 Task: Look for space in Manihāri, India from 11th June, 2023 to 17th June, 2023 for 1 adult in price range Rs.5000 to Rs.12000. Place can be private room with 1  bedroom having 1 bed and 1 bathroom. Property type can be house, flat, guest house, hotel. Booking option can be shelf check-in. Required host language is English.
Action: Mouse moved to (445, 72)
Screenshot: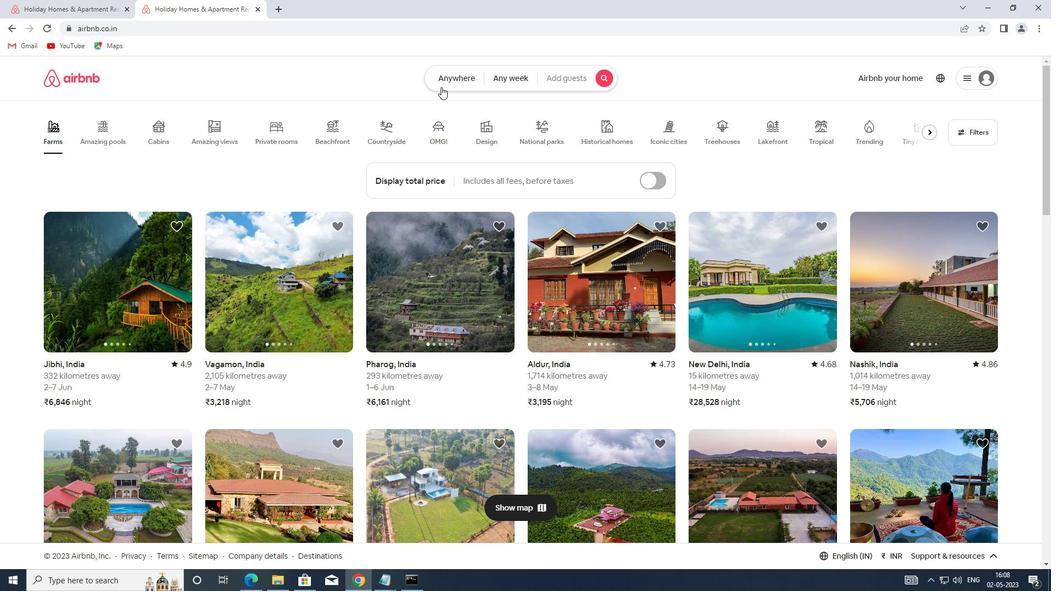 
Action: Mouse pressed left at (445, 72)
Screenshot: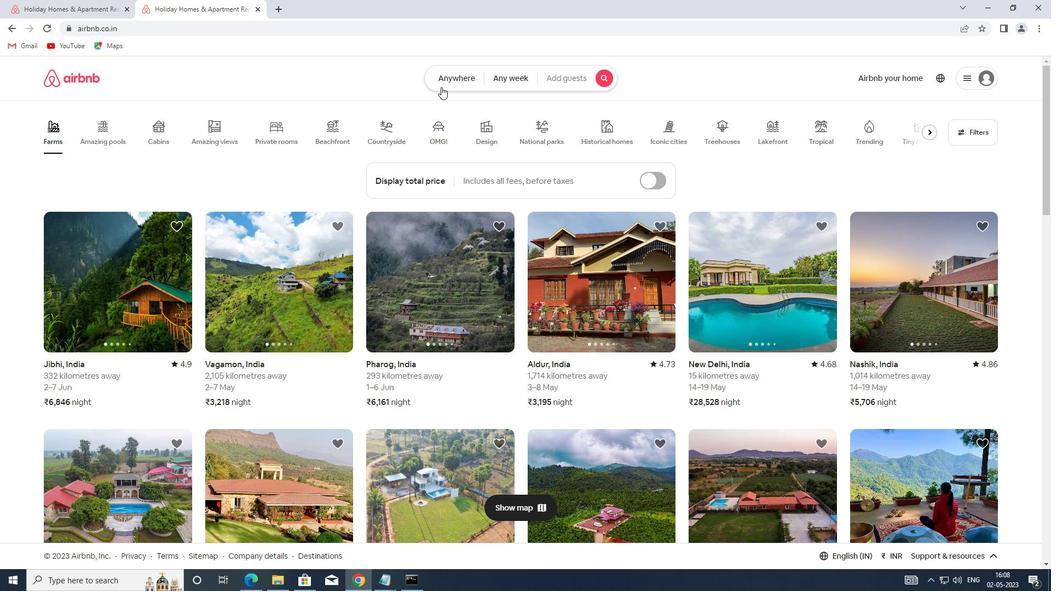 
Action: Mouse moved to (370, 118)
Screenshot: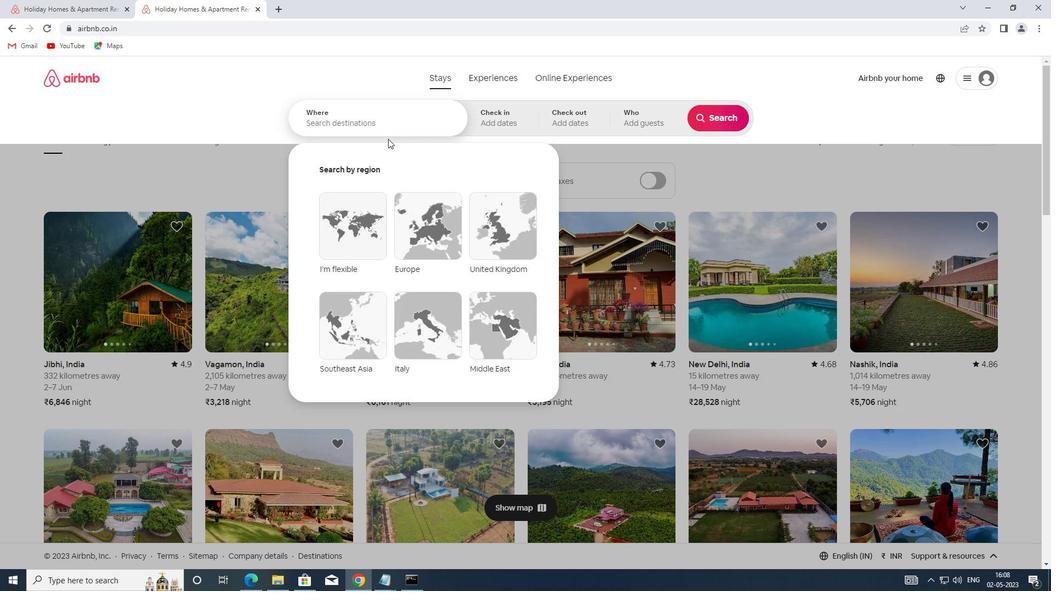 
Action: Mouse pressed left at (370, 118)
Screenshot: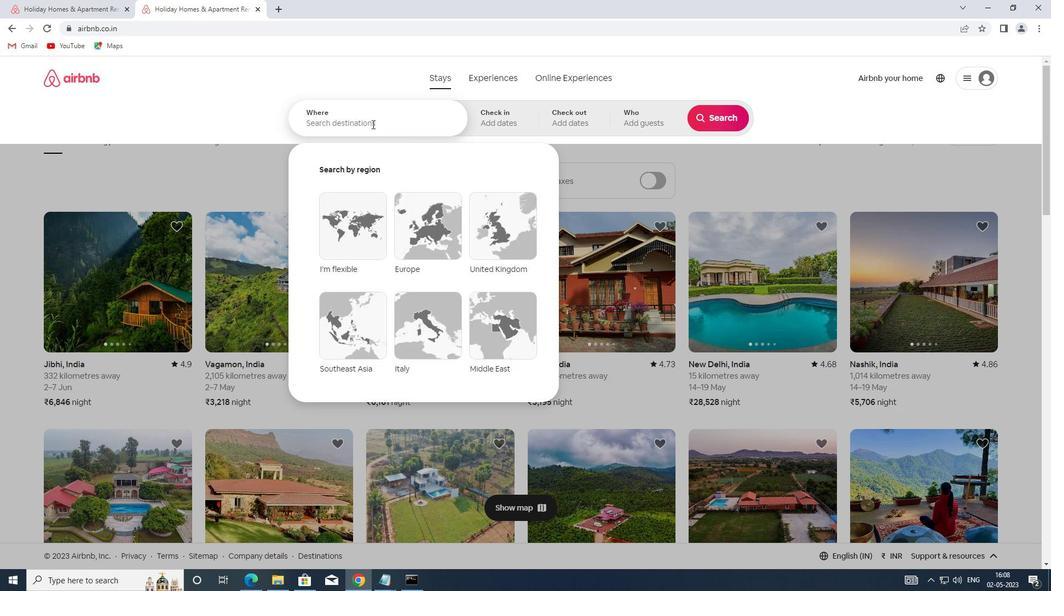 
Action: Key pressed <Key.shift>MANI
Screenshot: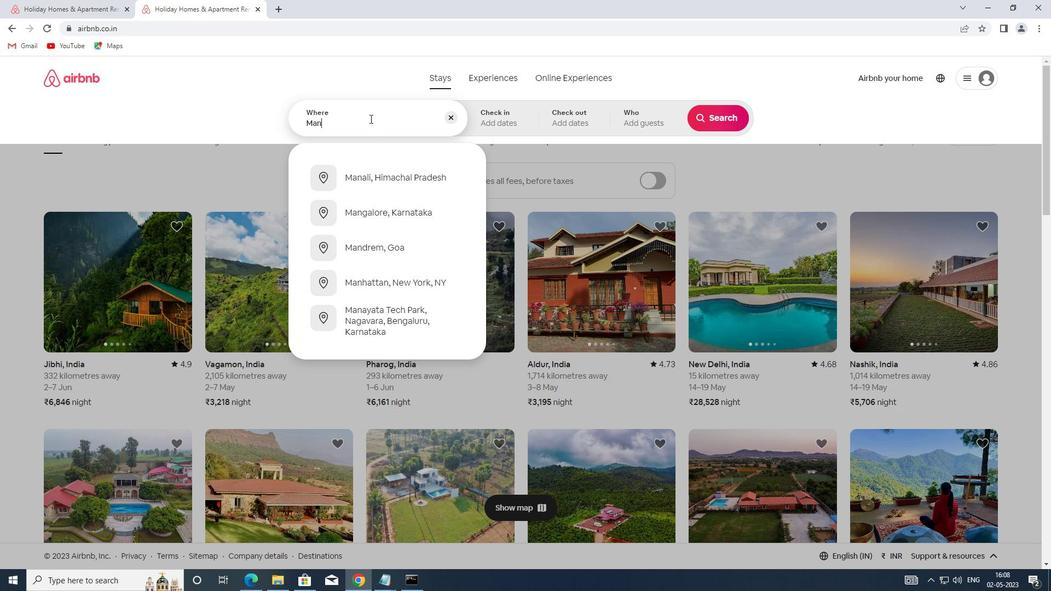 
Action: Mouse moved to (370, 118)
Screenshot: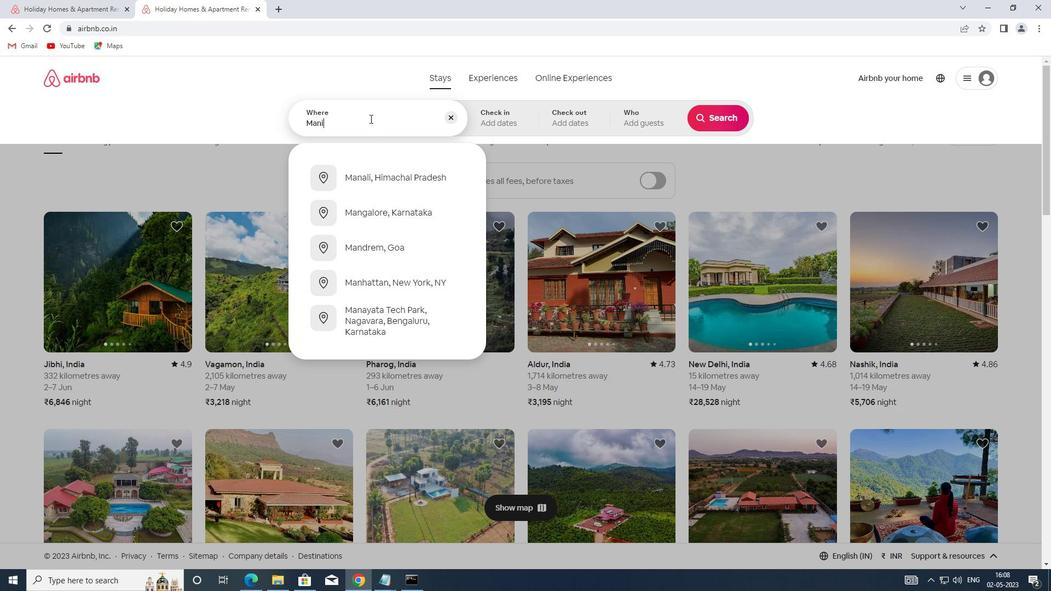 
Action: Key pressed HARI,<Key.shift>INDIA
Screenshot: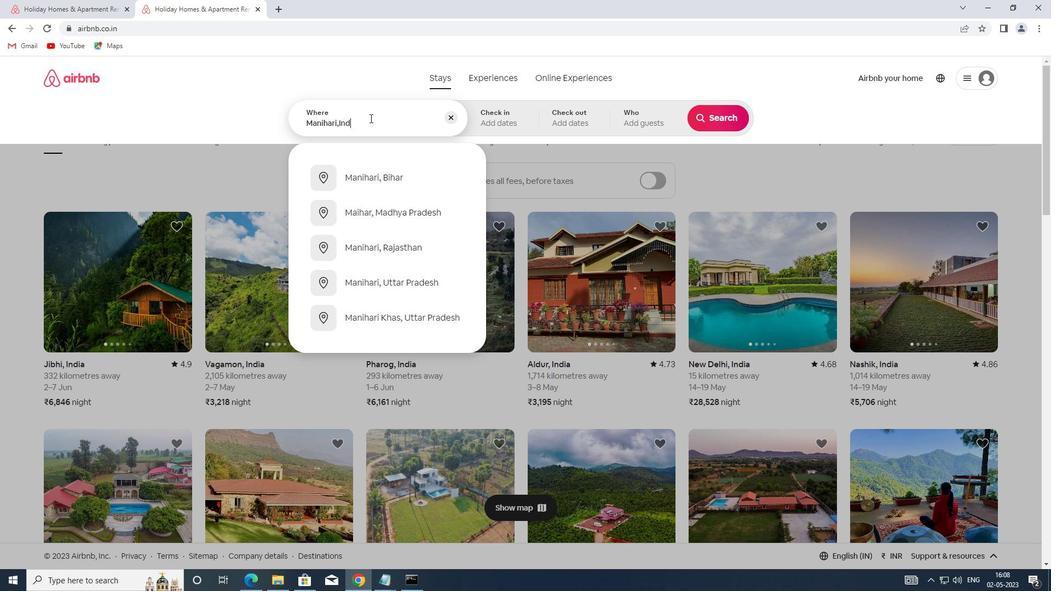 
Action: Mouse moved to (483, 119)
Screenshot: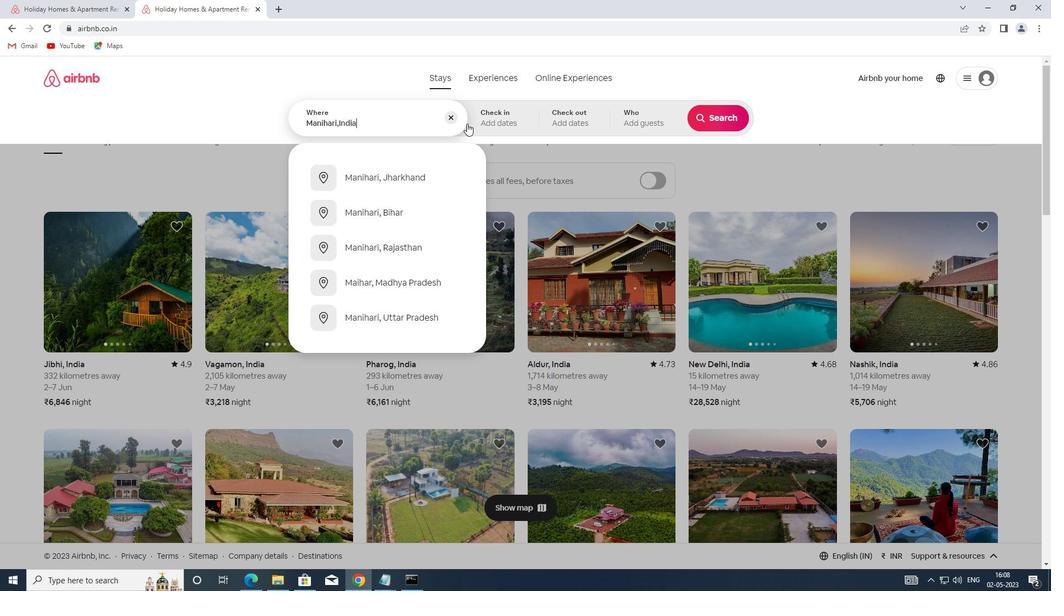 
Action: Mouse pressed left at (483, 119)
Screenshot: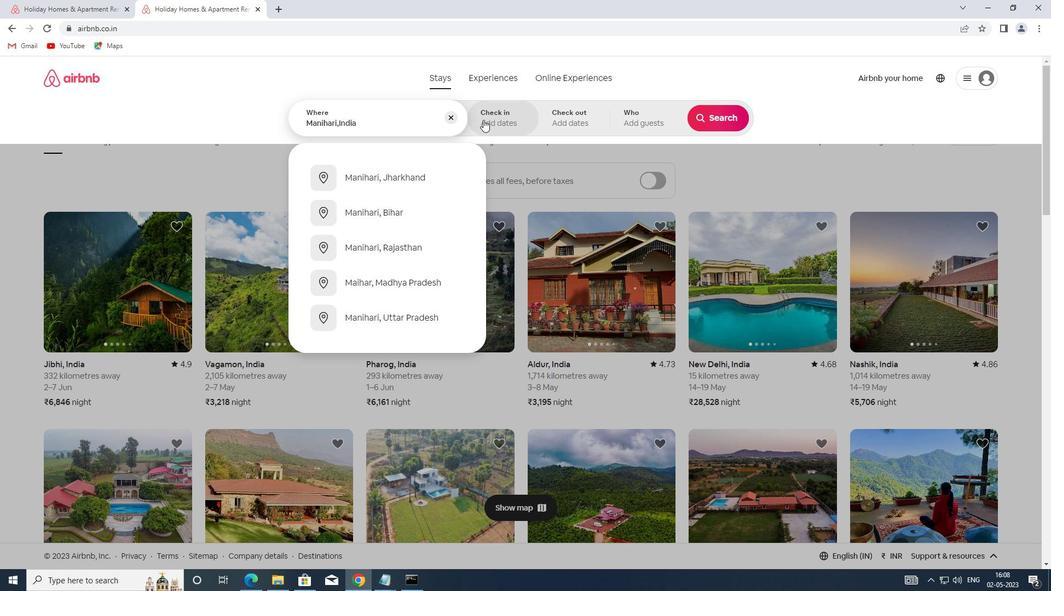 
Action: Mouse moved to (546, 304)
Screenshot: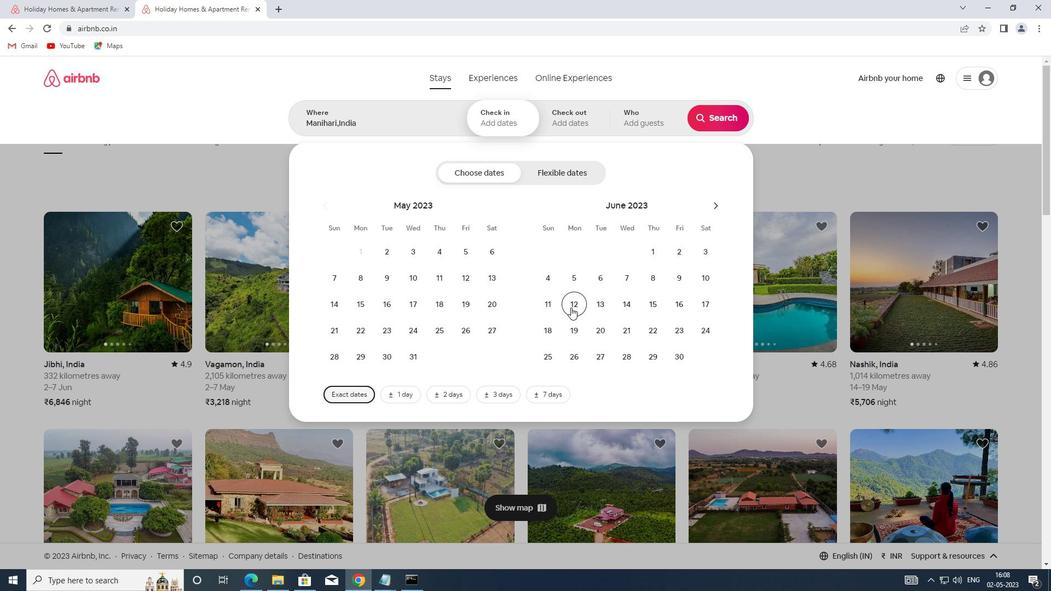 
Action: Mouse pressed left at (546, 304)
Screenshot: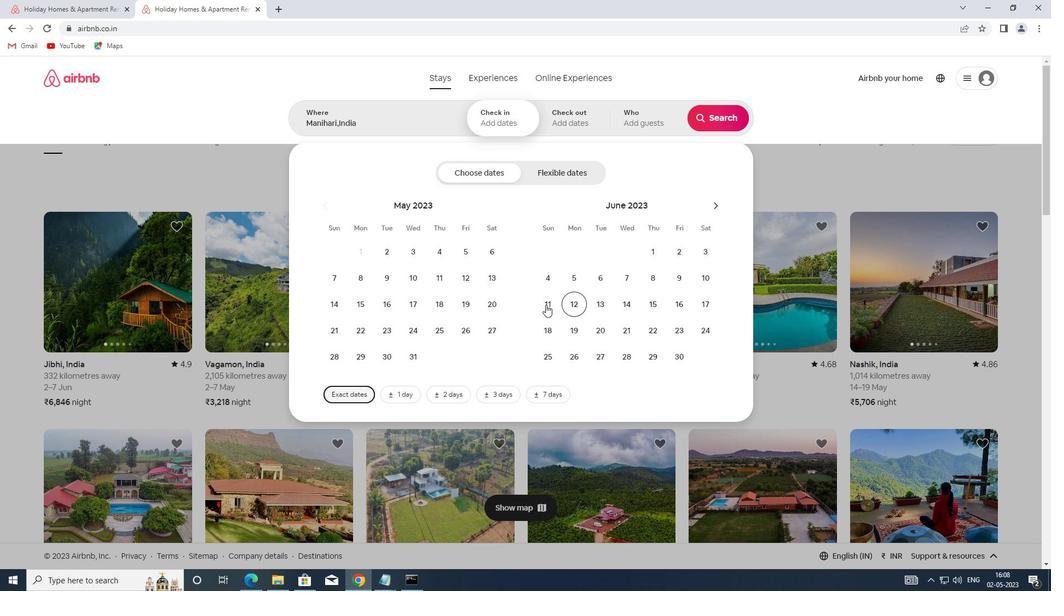 
Action: Mouse moved to (700, 304)
Screenshot: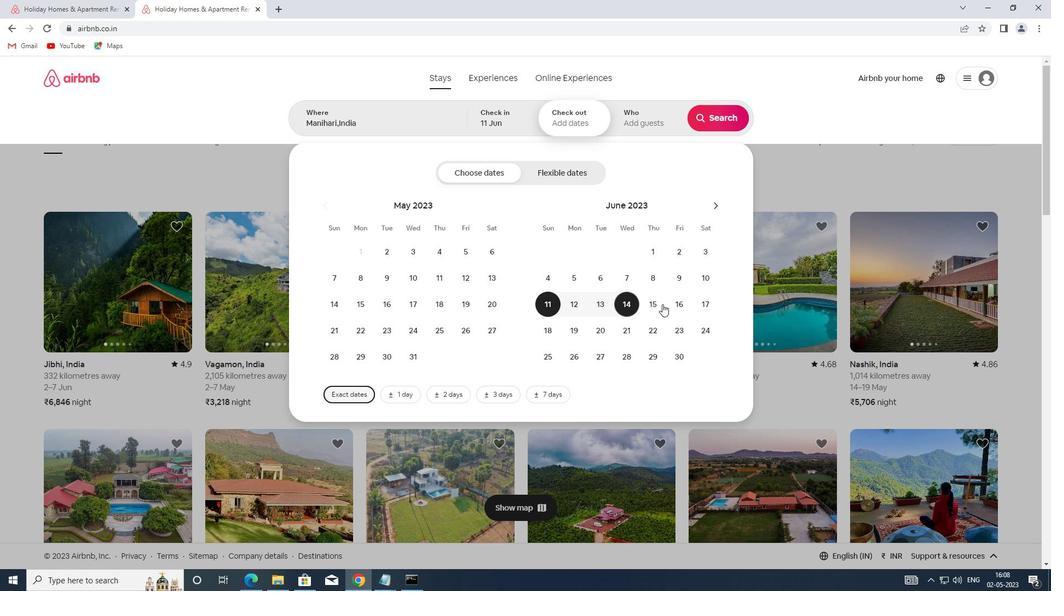 
Action: Mouse pressed left at (700, 304)
Screenshot: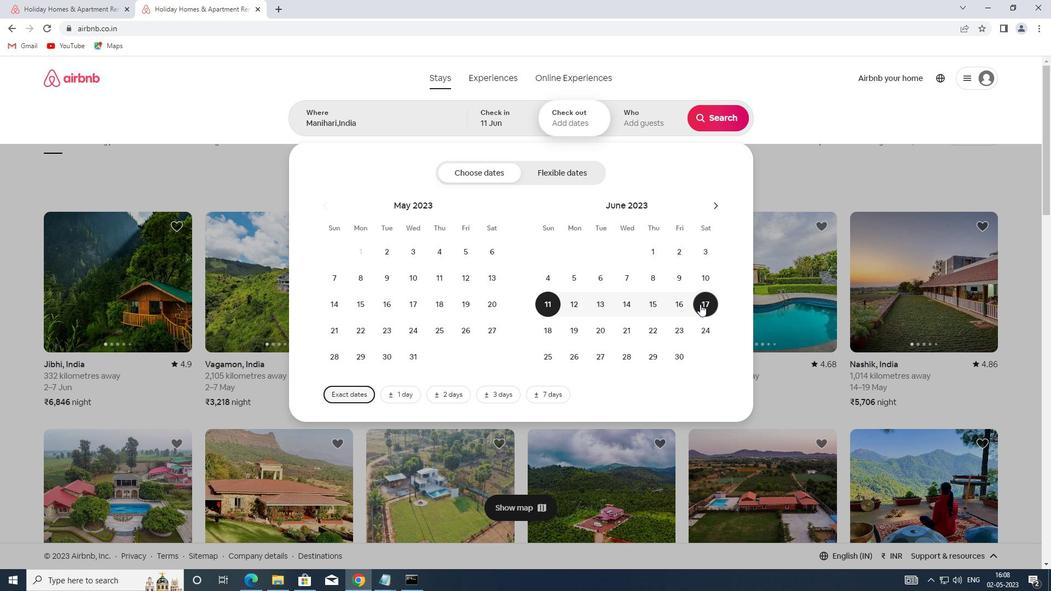 
Action: Mouse moved to (647, 118)
Screenshot: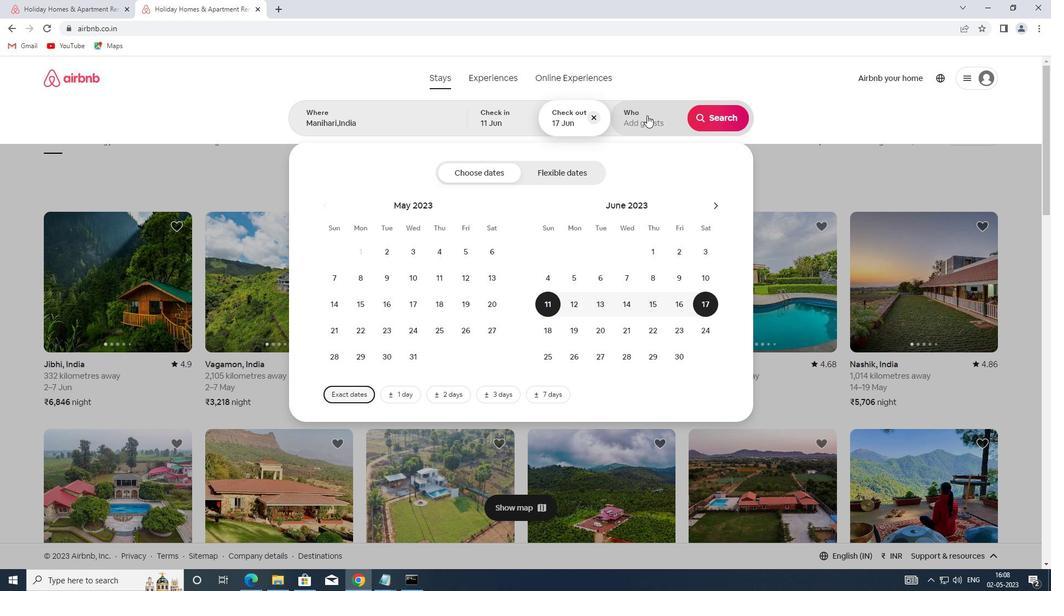 
Action: Mouse pressed left at (647, 118)
Screenshot: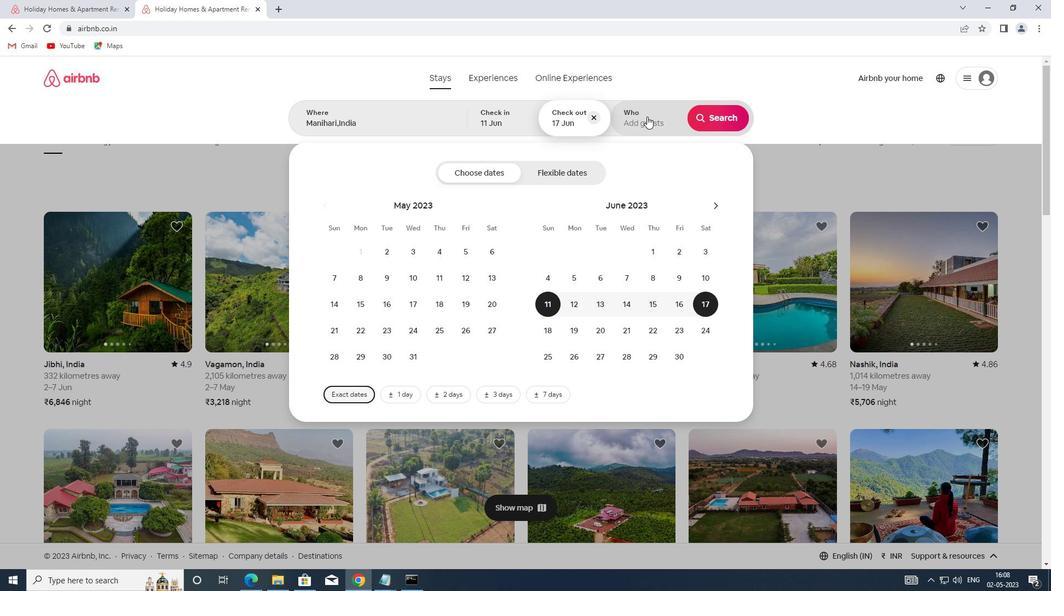 
Action: Mouse moved to (727, 182)
Screenshot: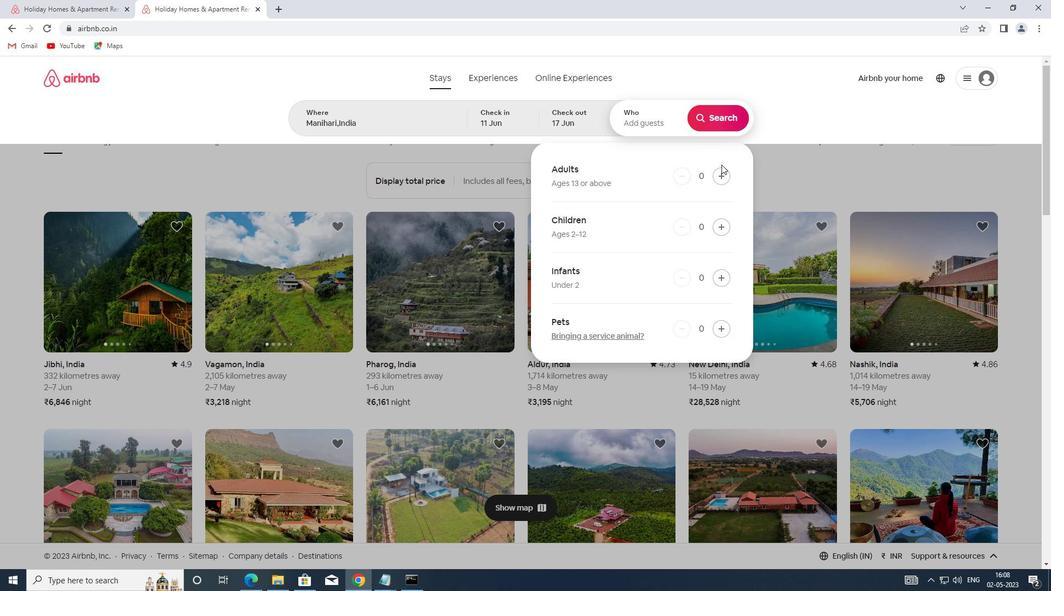
Action: Mouse pressed left at (727, 182)
Screenshot: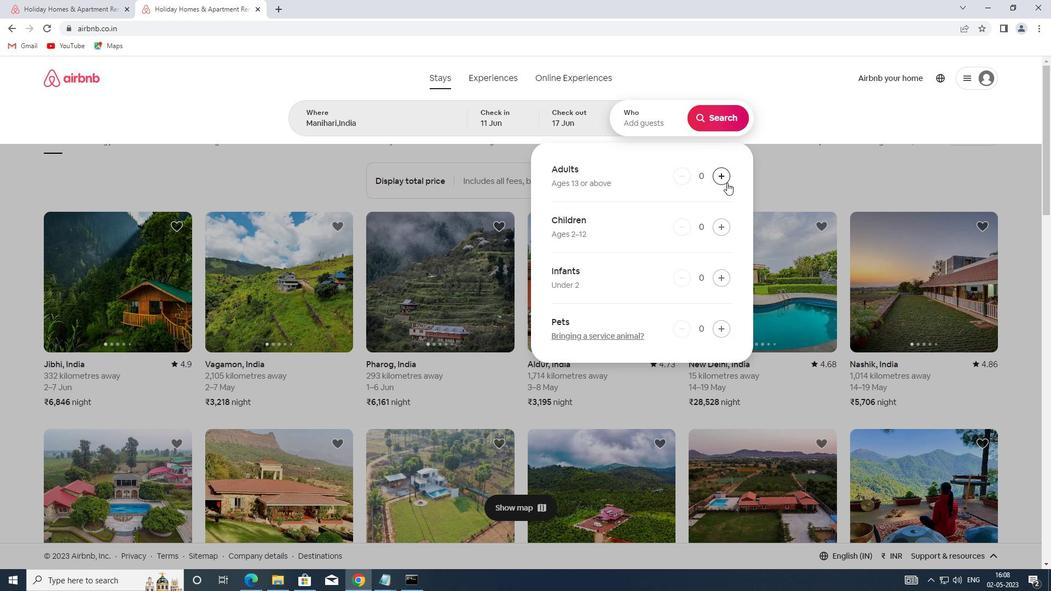 
Action: Mouse moved to (716, 113)
Screenshot: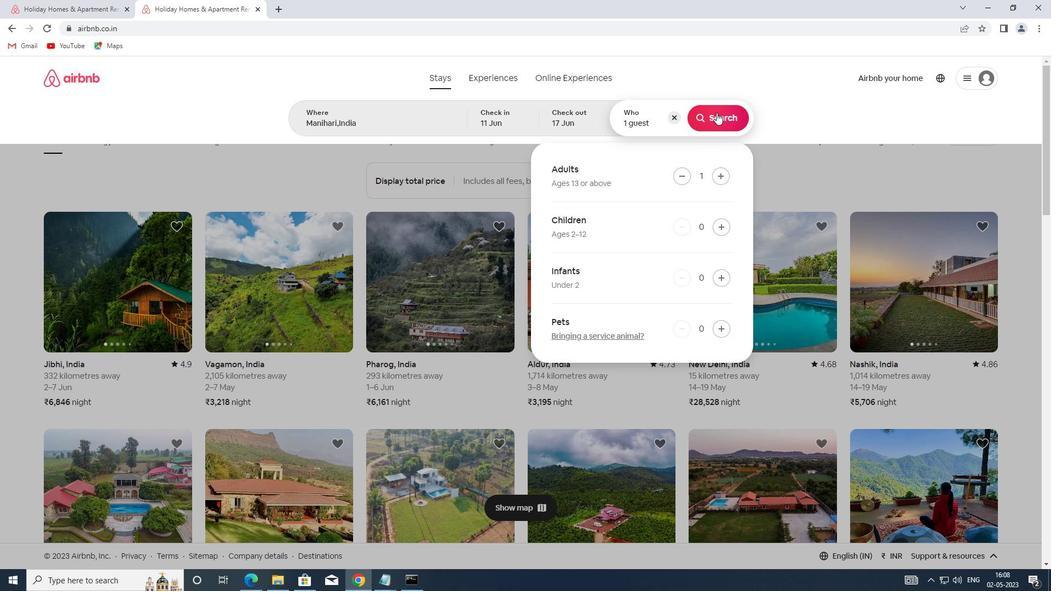 
Action: Mouse pressed left at (716, 113)
Screenshot: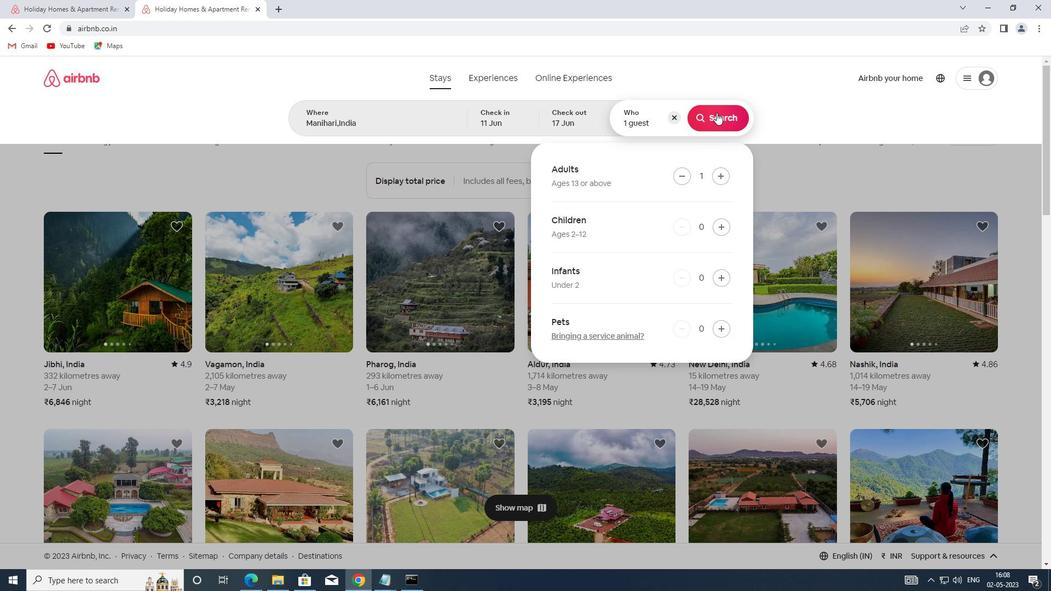 
Action: Mouse moved to (992, 122)
Screenshot: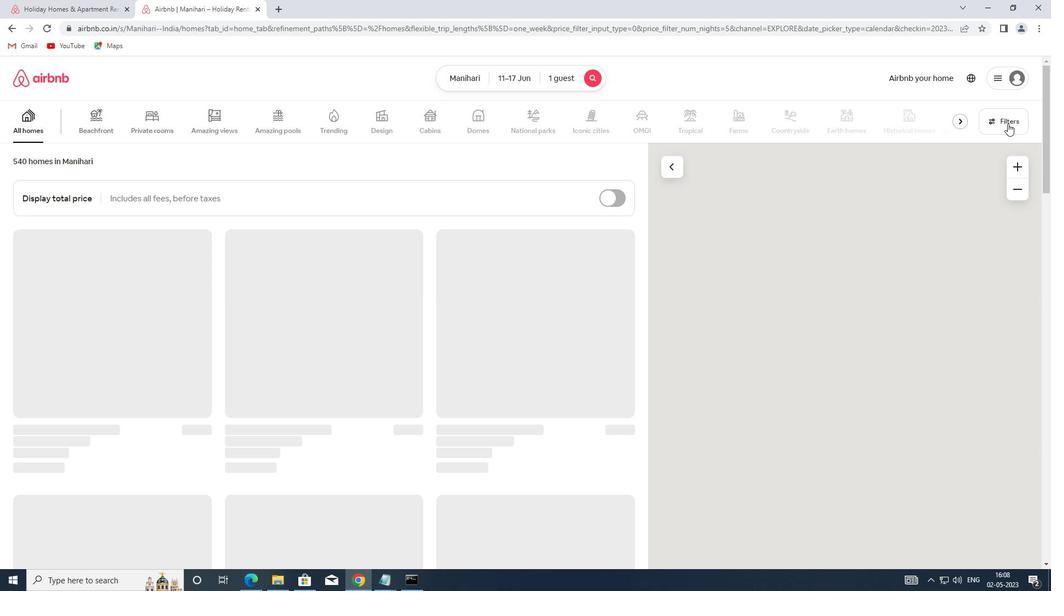 
Action: Mouse pressed left at (992, 122)
Screenshot: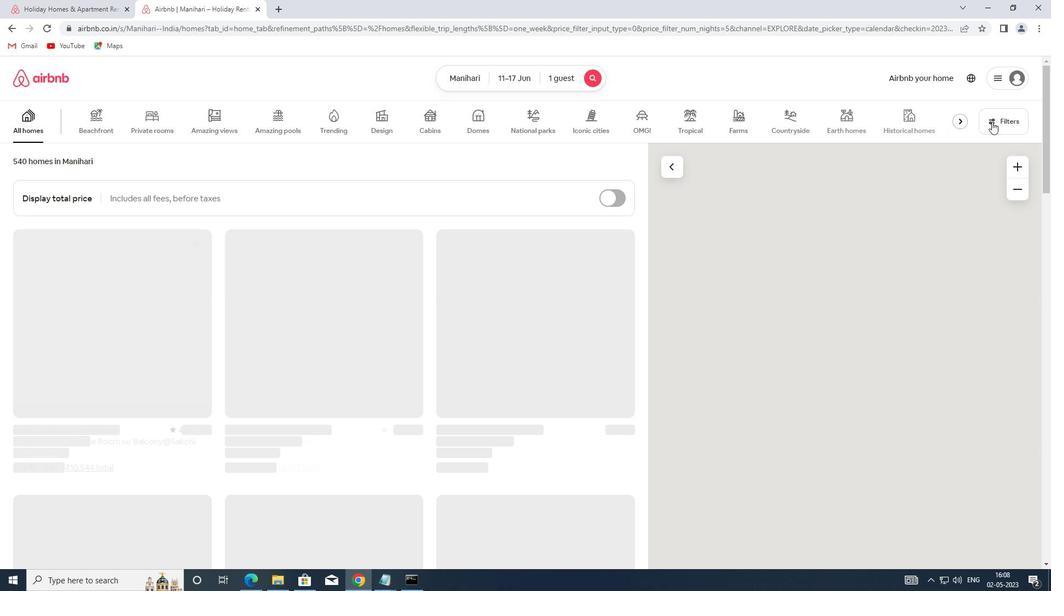 
Action: Mouse moved to (400, 261)
Screenshot: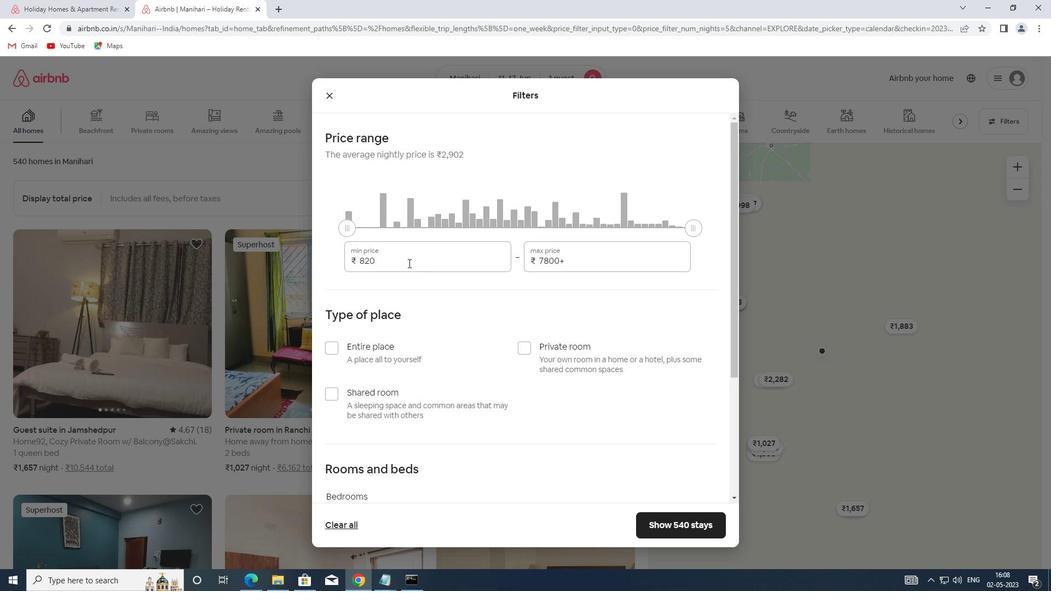 
Action: Mouse pressed left at (400, 261)
Screenshot: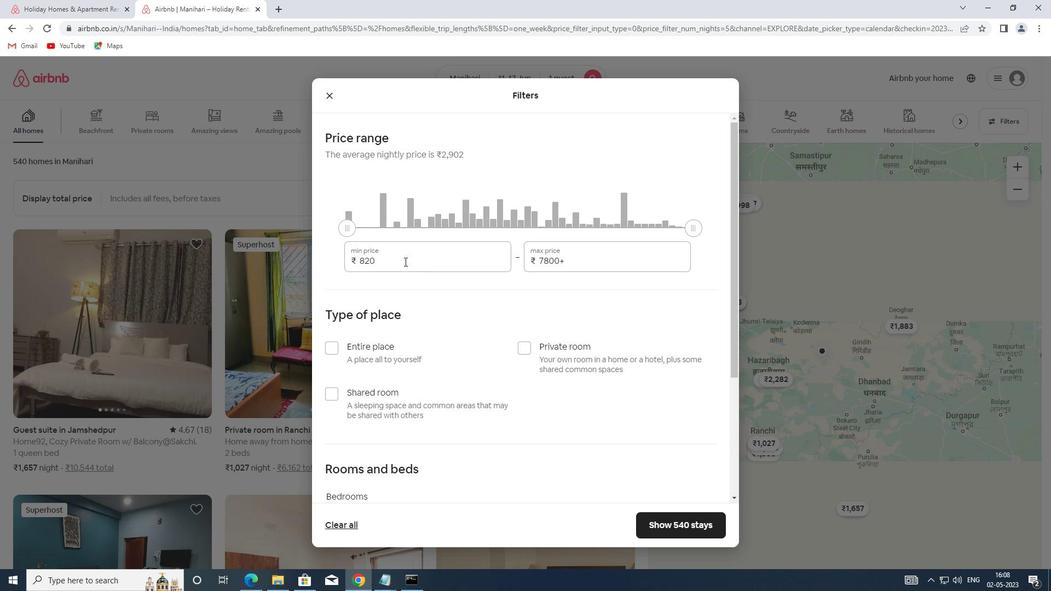 
Action: Mouse moved to (285, 256)
Screenshot: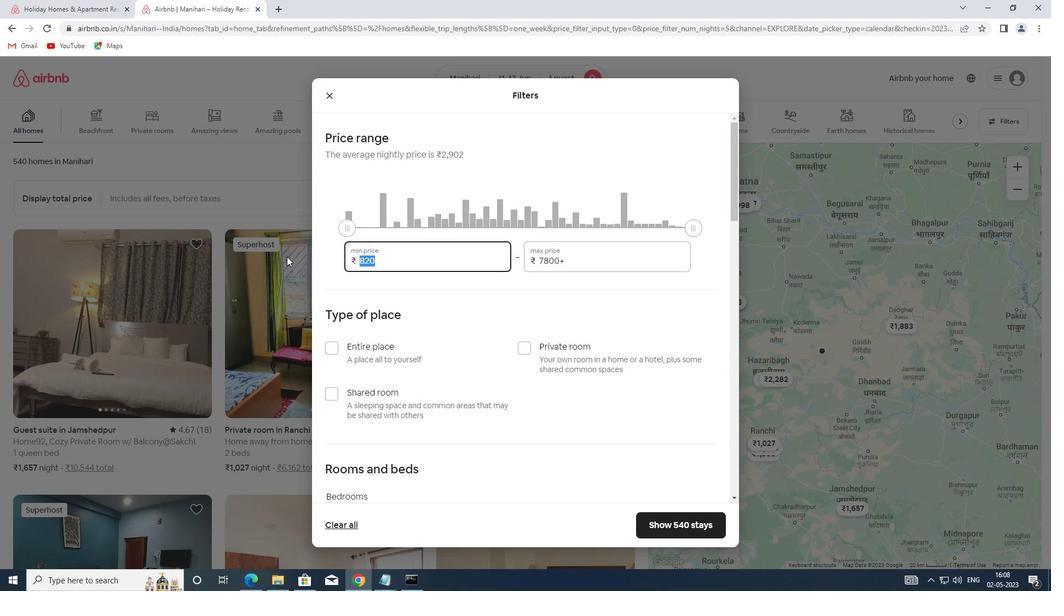 
Action: Key pressed 5000
Screenshot: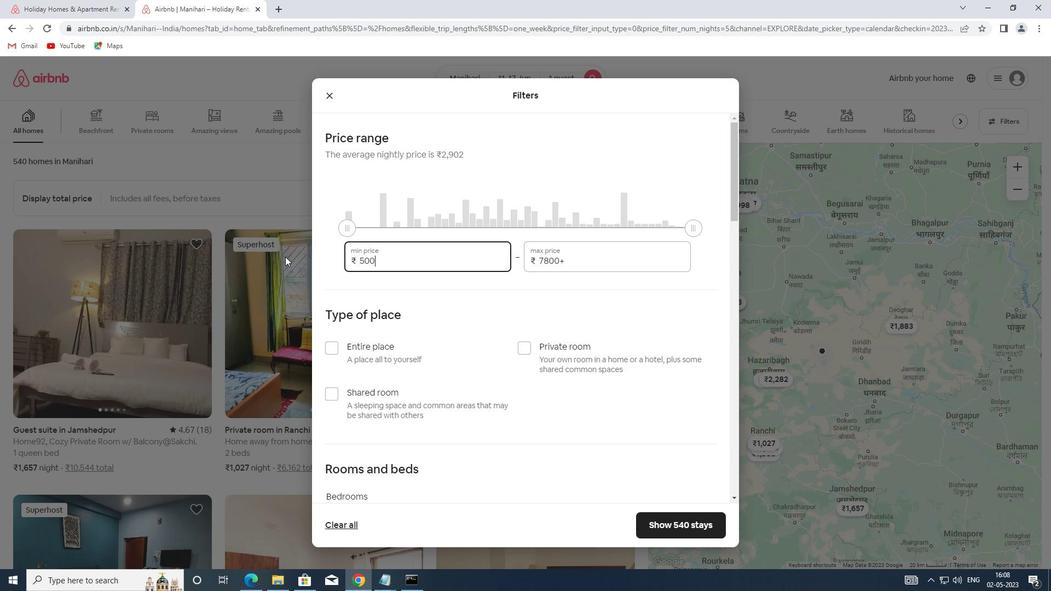 
Action: Mouse moved to (587, 261)
Screenshot: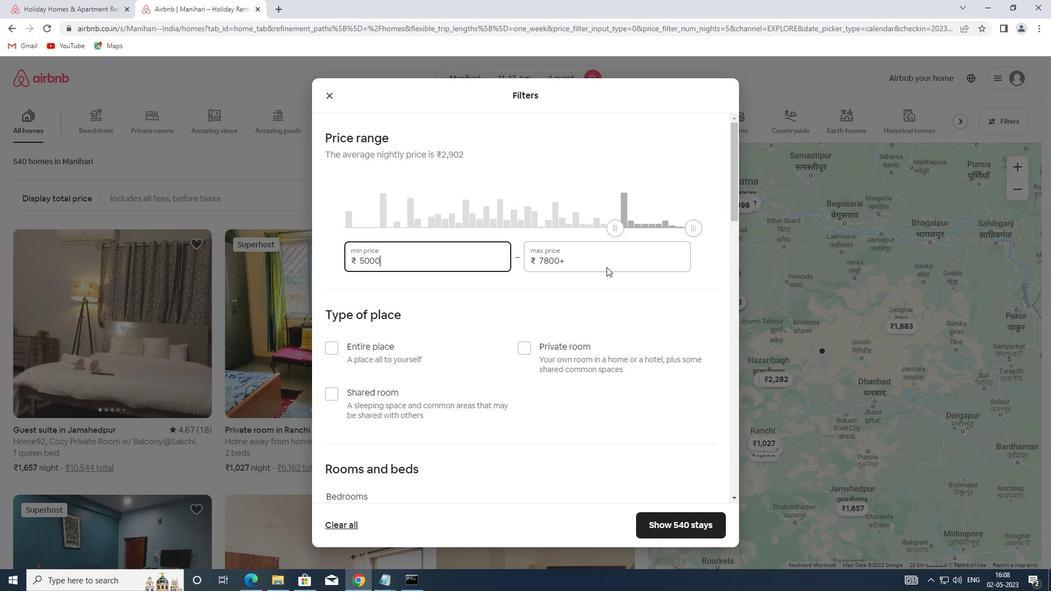 
Action: Mouse pressed left at (587, 261)
Screenshot: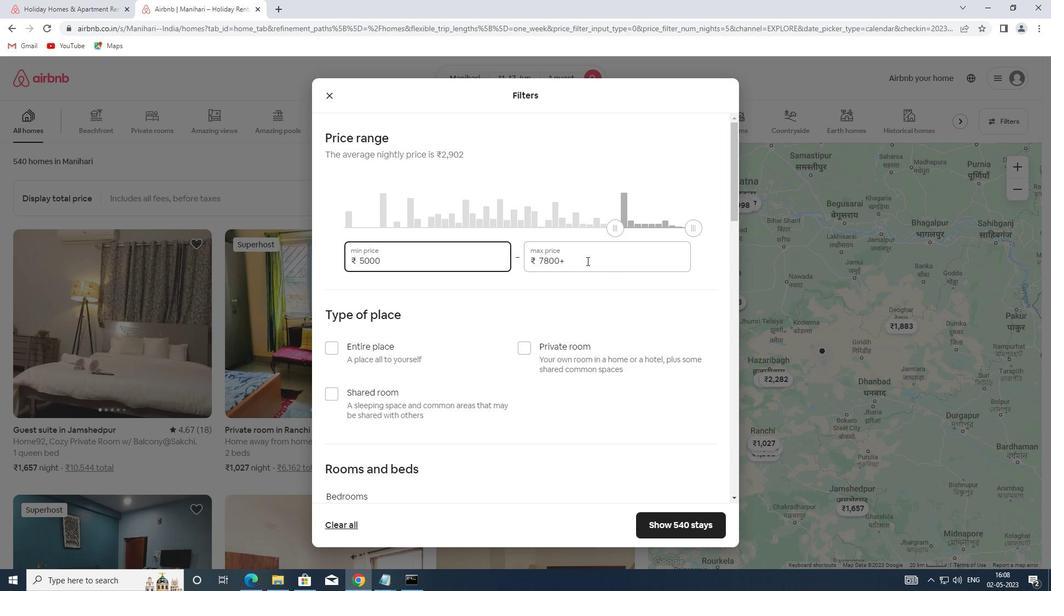 
Action: Mouse moved to (445, 255)
Screenshot: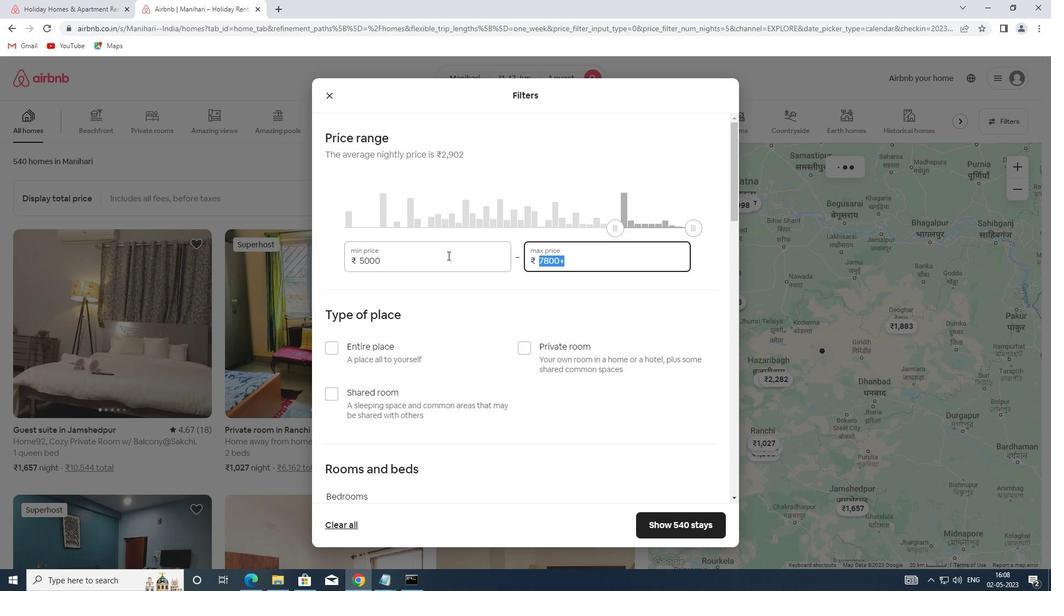 
Action: Key pressed 1
Screenshot: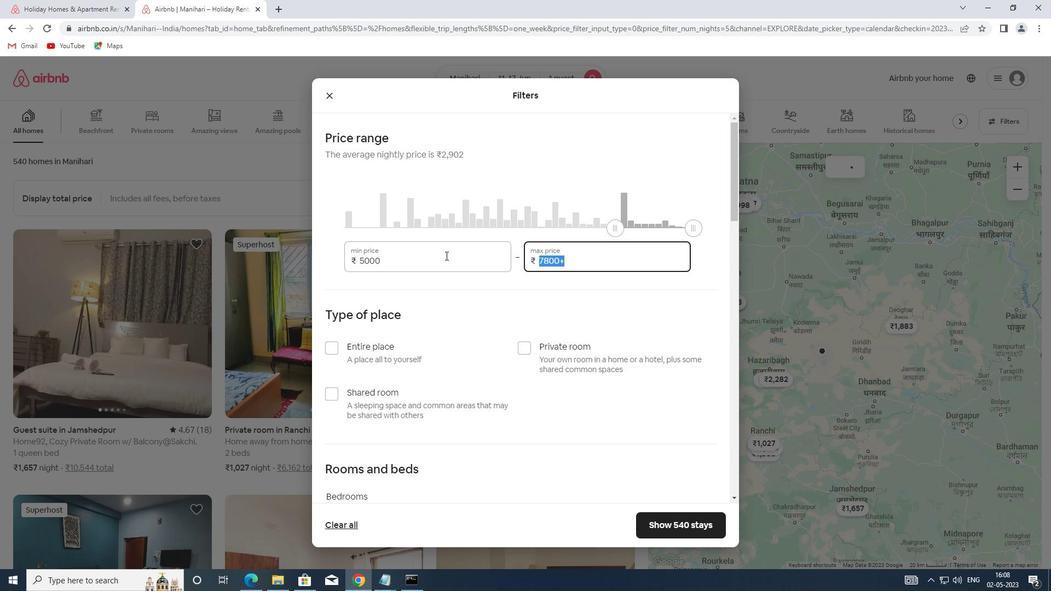 
Action: Mouse moved to (441, 256)
Screenshot: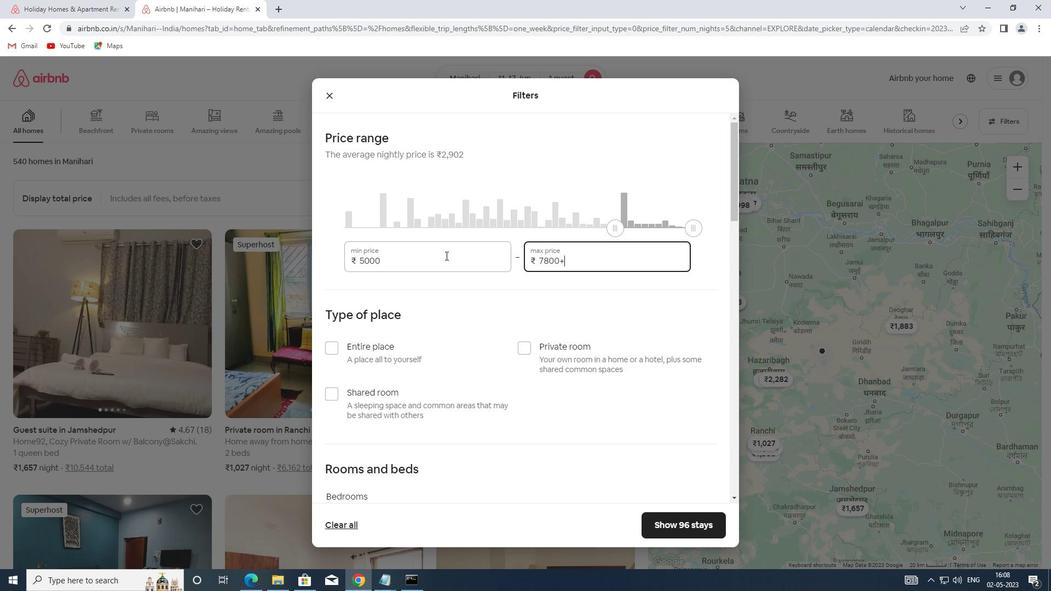 
Action: Key pressed 2000
Screenshot: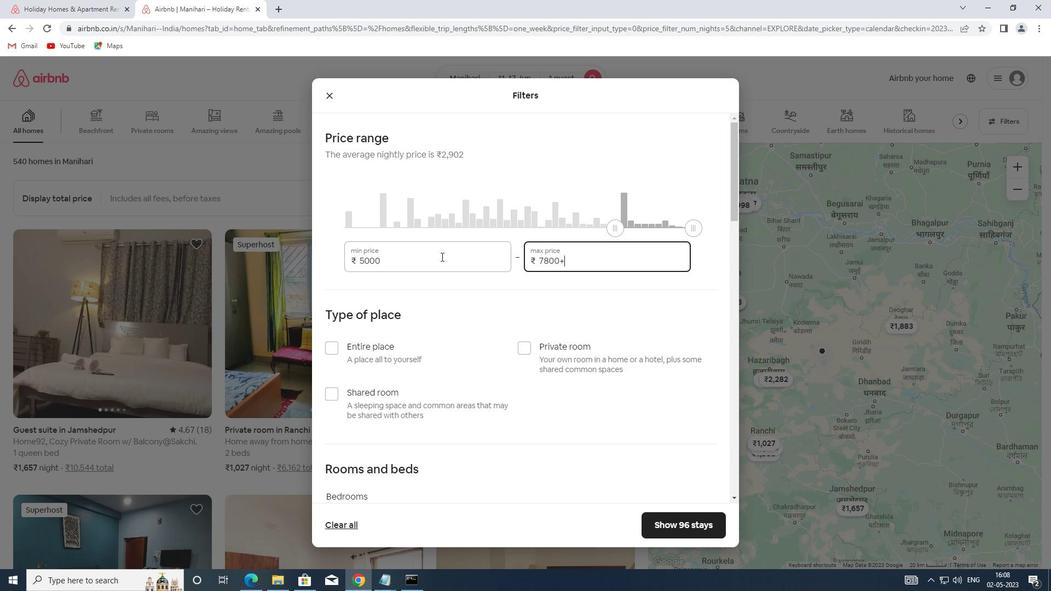 
Action: Mouse moved to (598, 259)
Screenshot: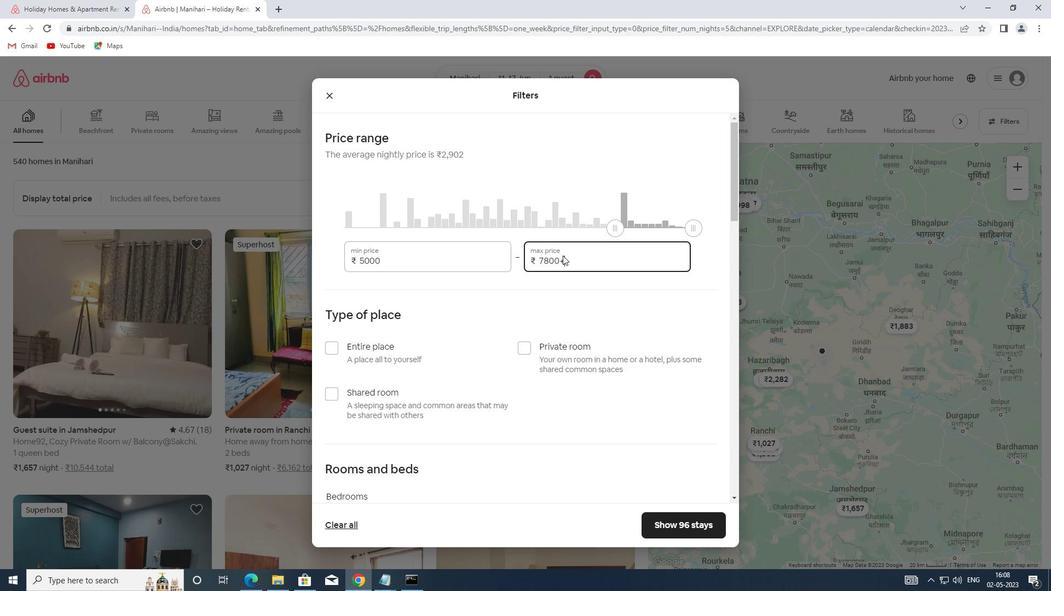 
Action: Mouse pressed left at (598, 259)
Screenshot: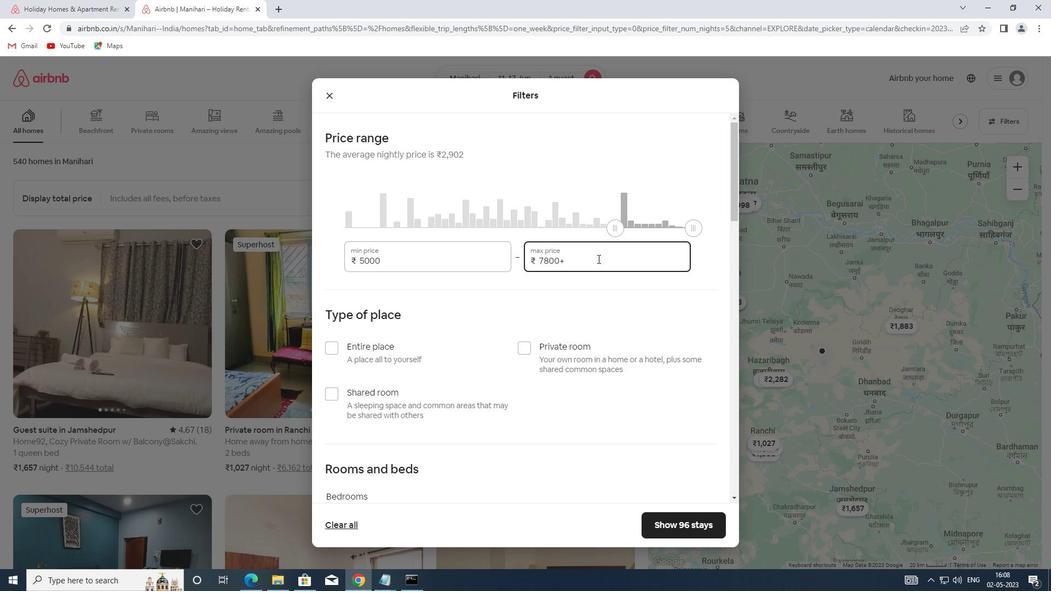 
Action: Mouse moved to (439, 261)
Screenshot: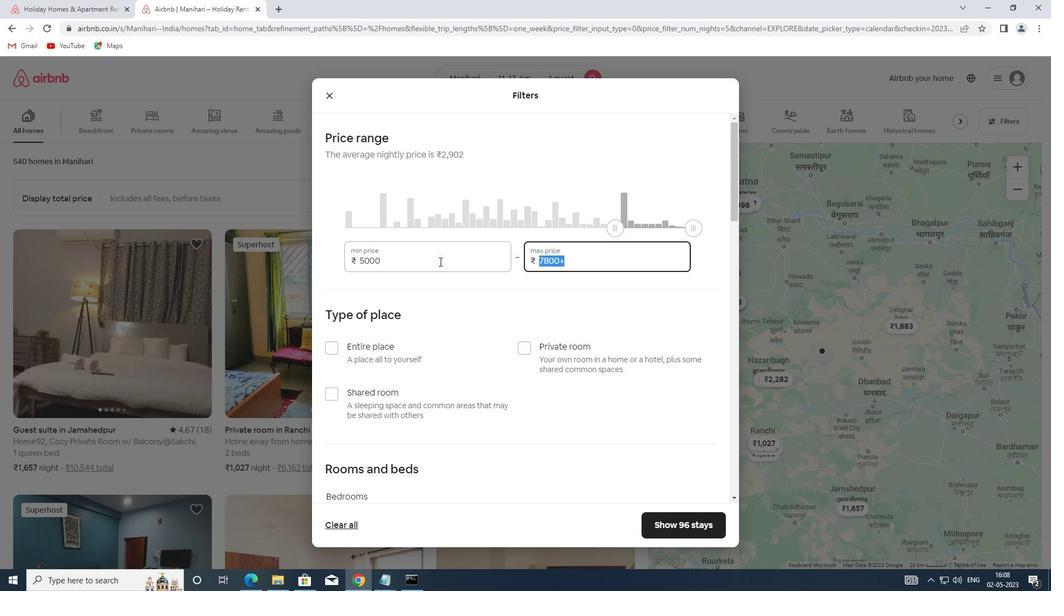 
Action: Key pressed 1
Screenshot: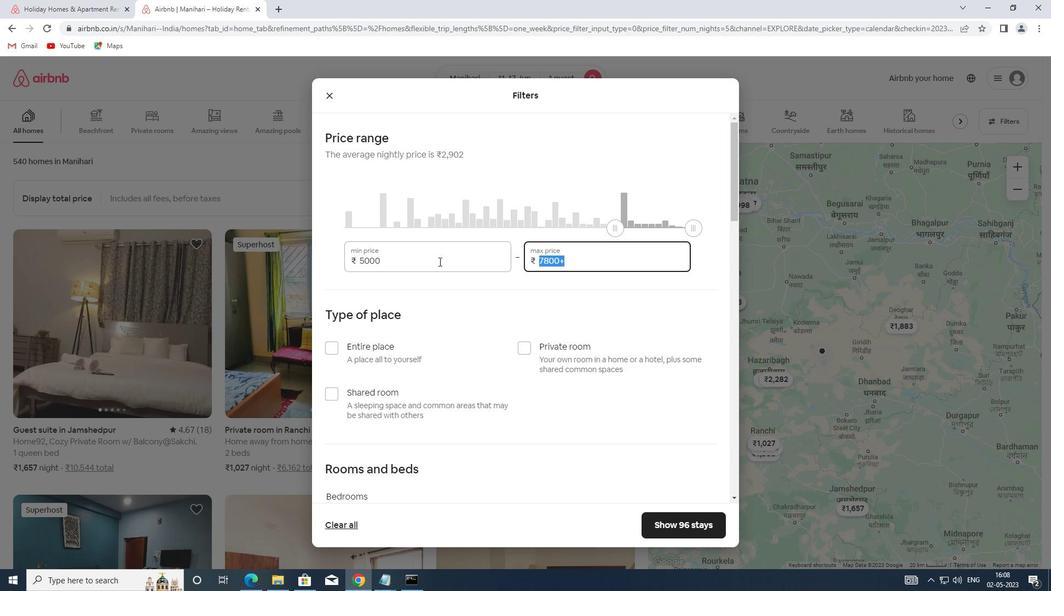 
Action: Mouse moved to (438, 261)
Screenshot: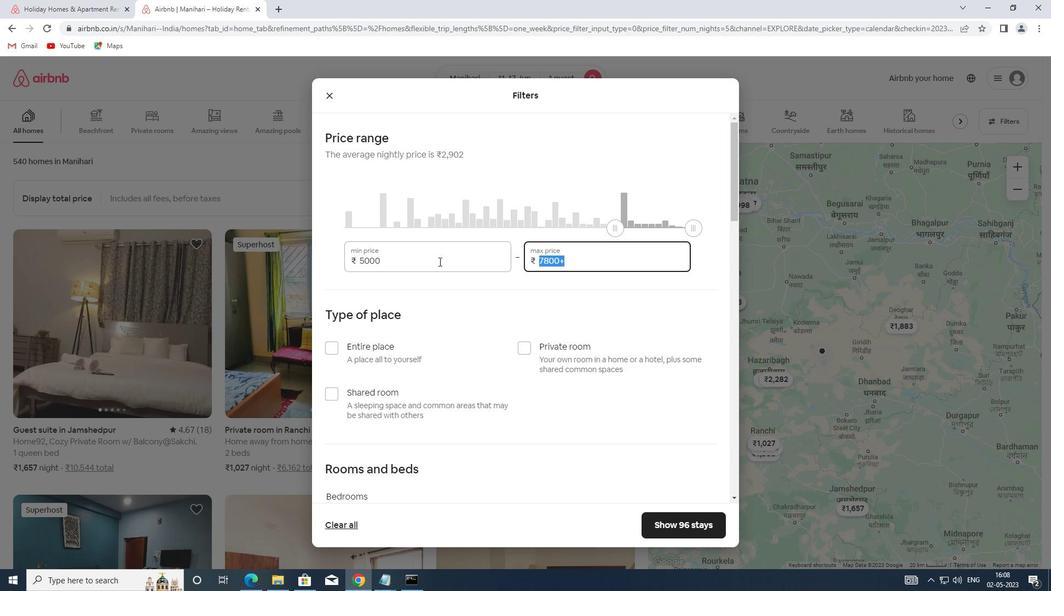 
Action: Key pressed 2000
Screenshot: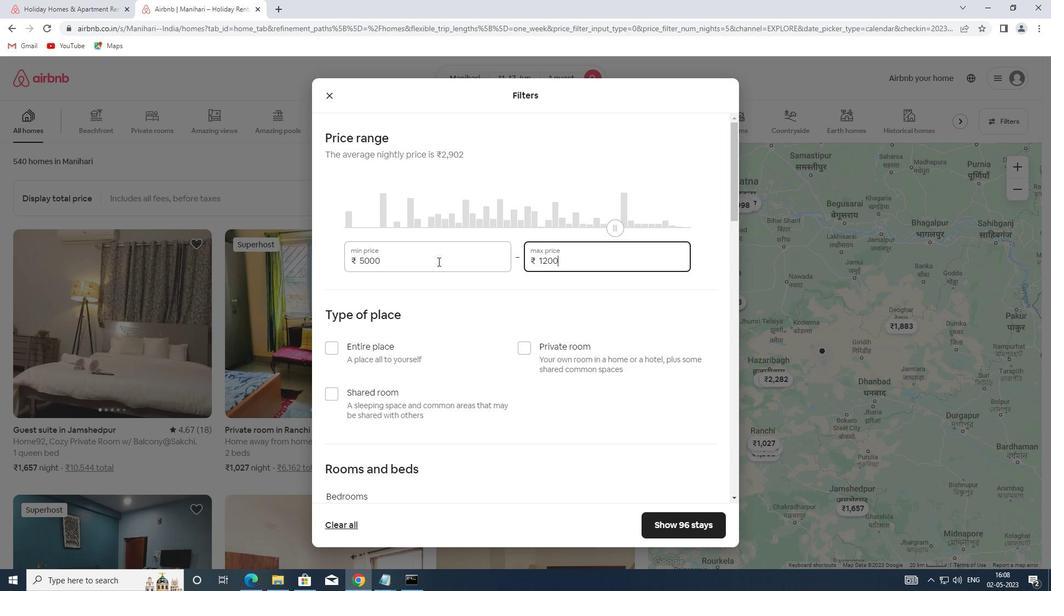 
Action: Mouse moved to (532, 347)
Screenshot: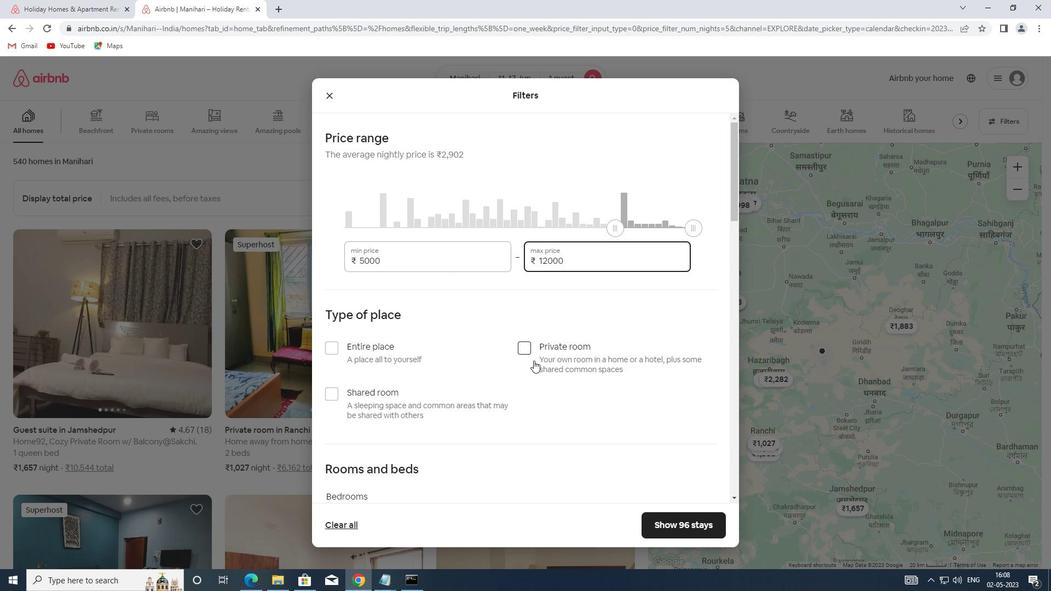 
Action: Mouse pressed left at (532, 347)
Screenshot: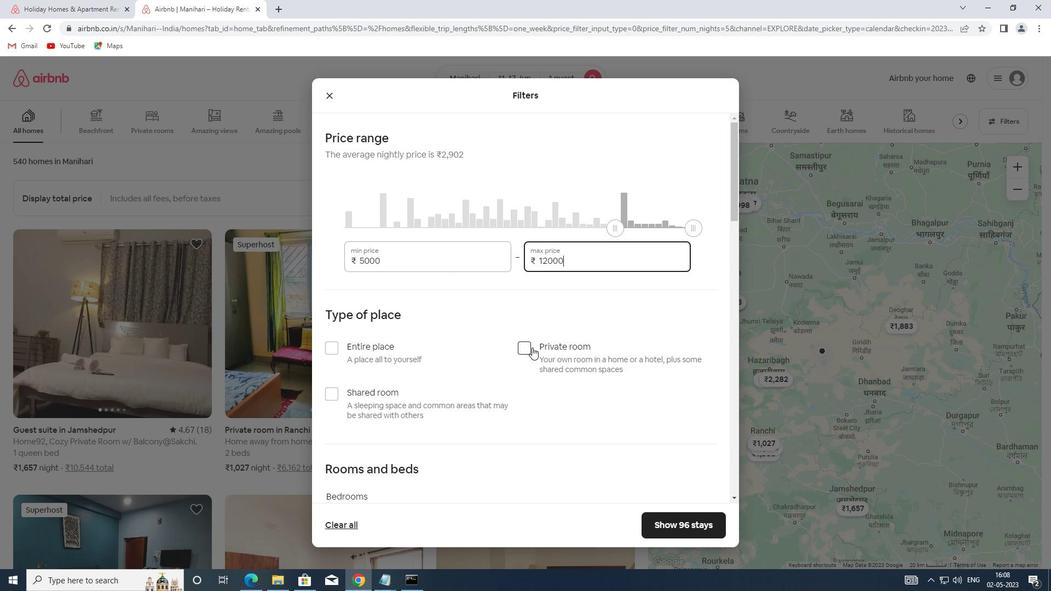 
Action: Mouse moved to (536, 340)
Screenshot: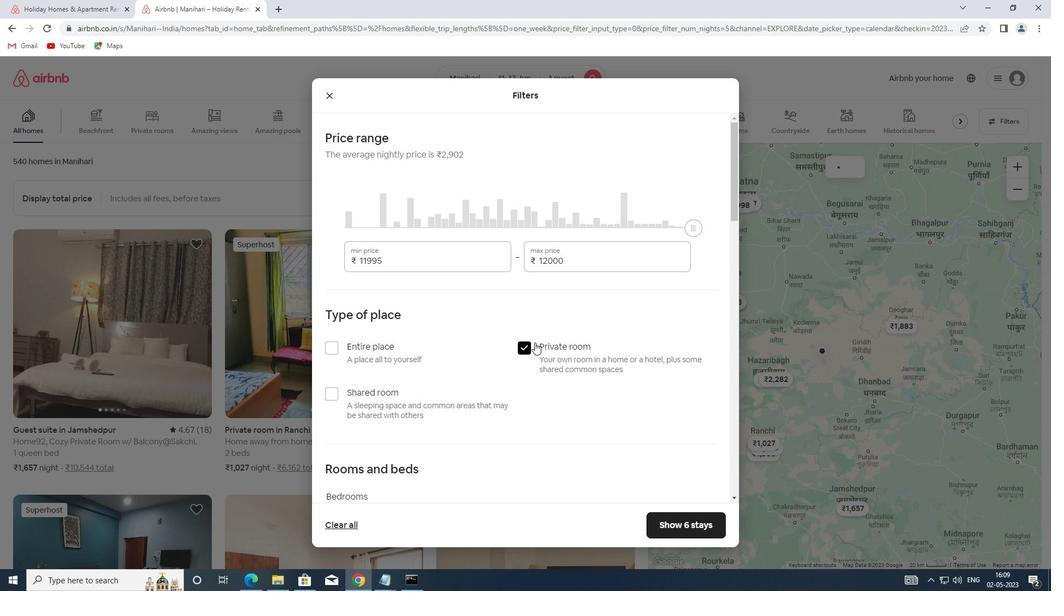 
Action: Mouse scrolled (536, 339) with delta (0, 0)
Screenshot: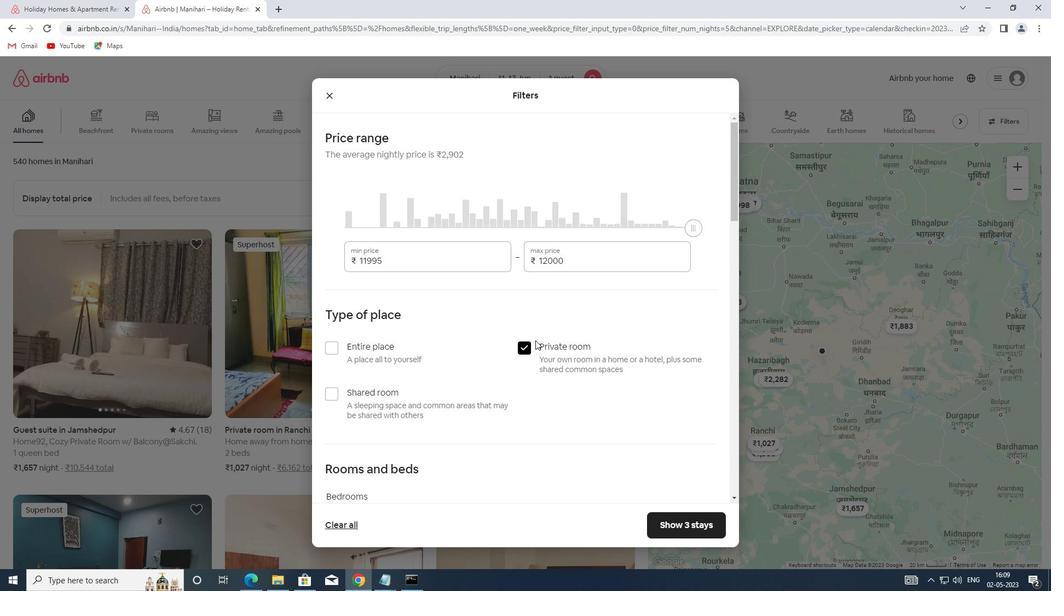 
Action: Mouse scrolled (536, 339) with delta (0, 0)
Screenshot: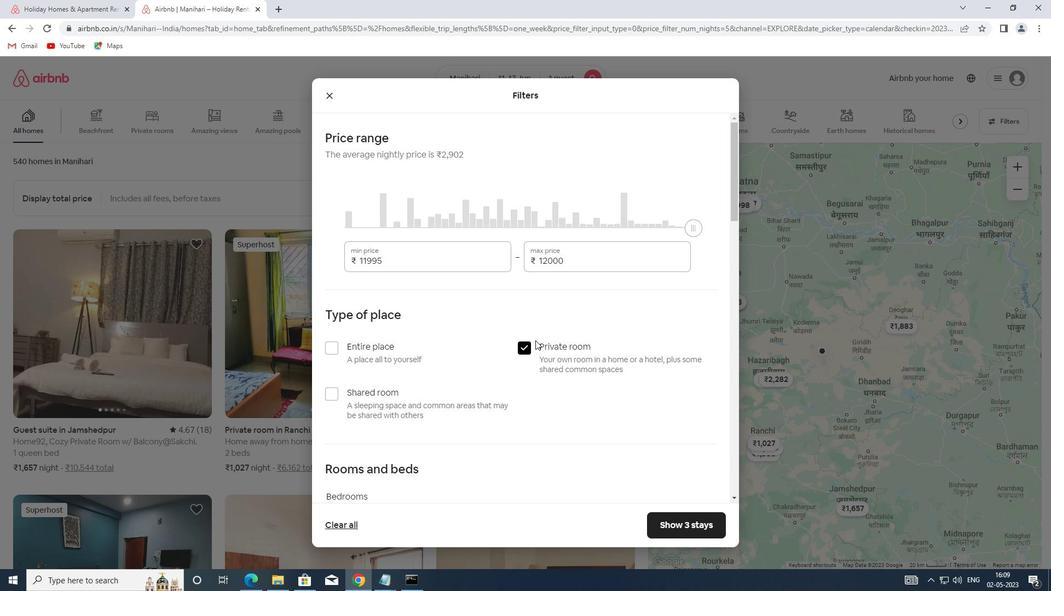 
Action: Mouse scrolled (536, 339) with delta (0, 0)
Screenshot: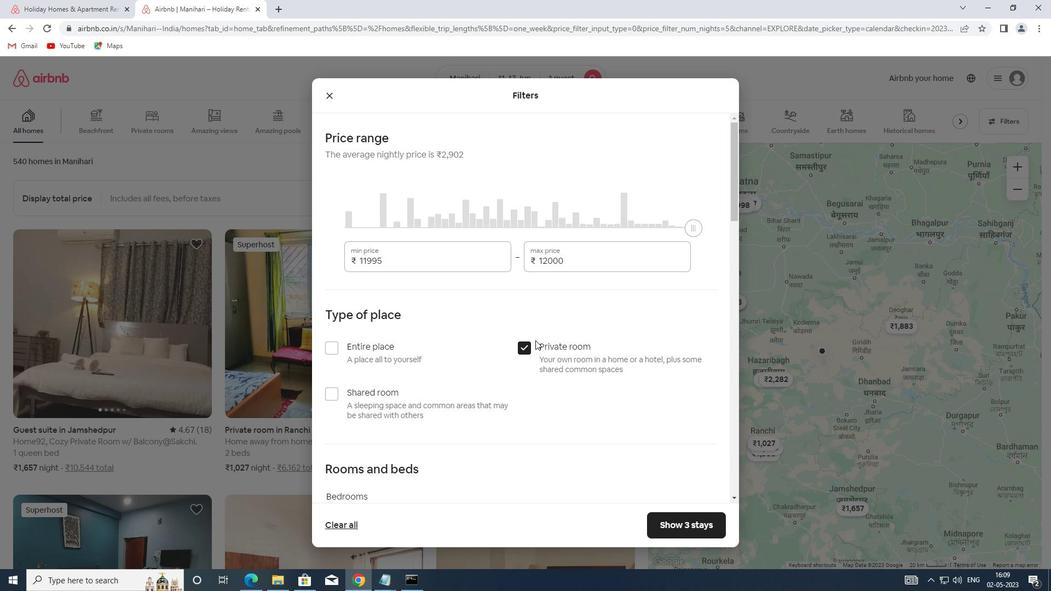 
Action: Mouse moved to (539, 331)
Screenshot: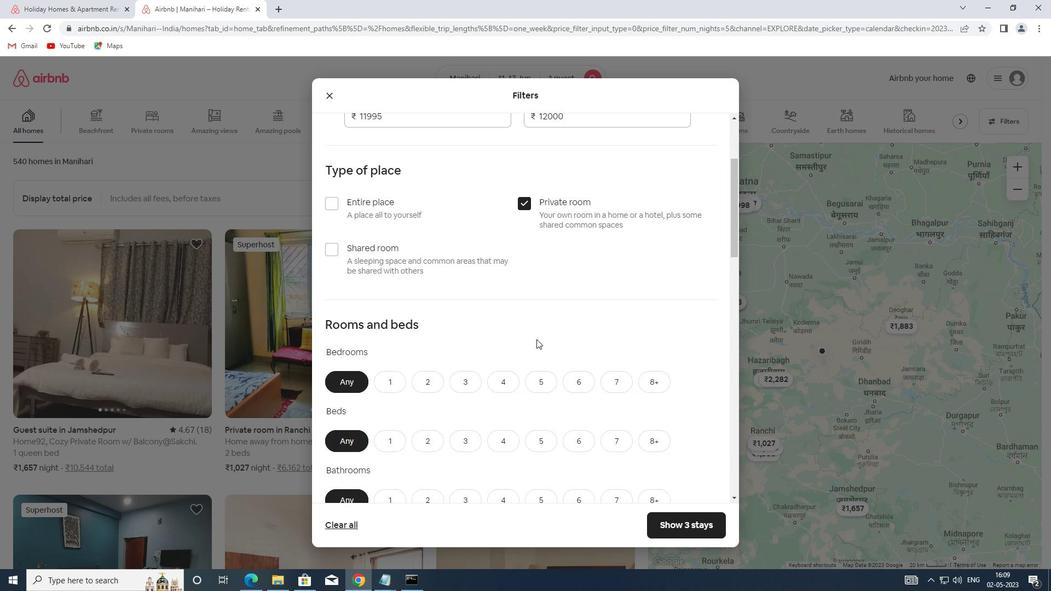 
Action: Mouse scrolled (539, 331) with delta (0, 0)
Screenshot: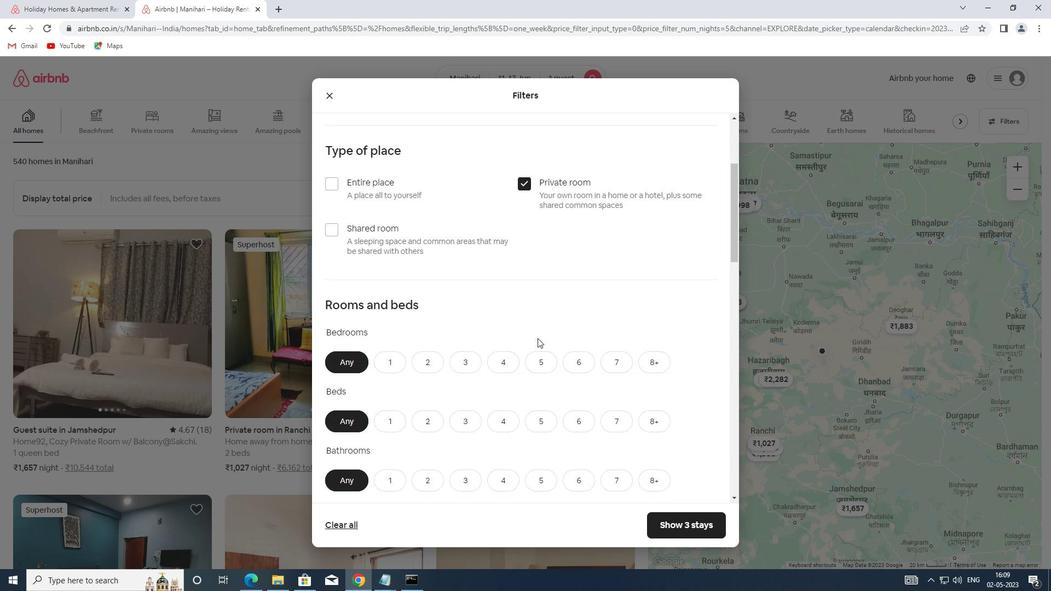 
Action: Mouse scrolled (539, 331) with delta (0, 0)
Screenshot: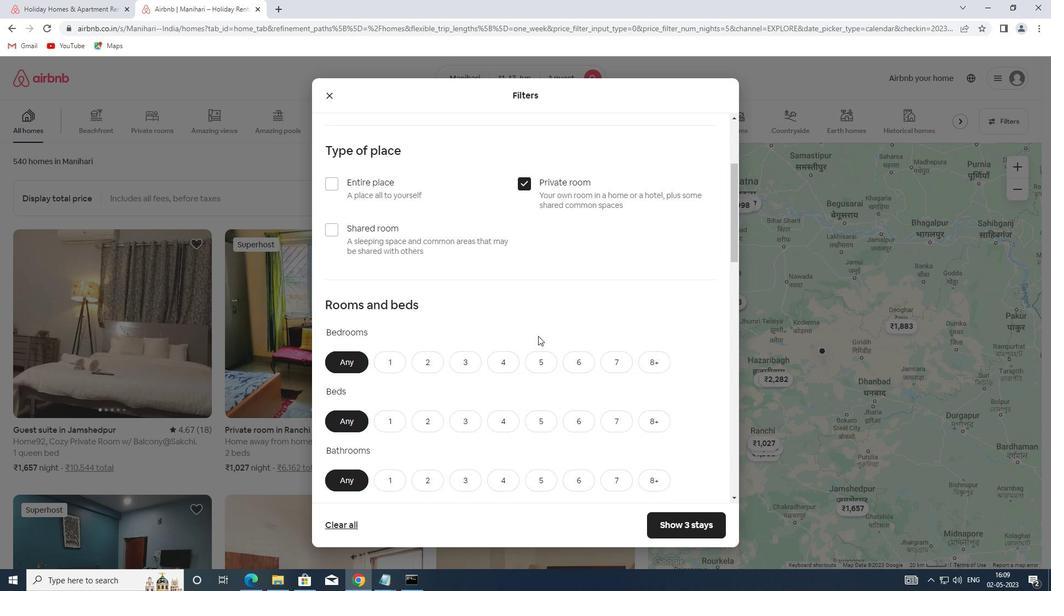 
Action: Mouse moved to (382, 254)
Screenshot: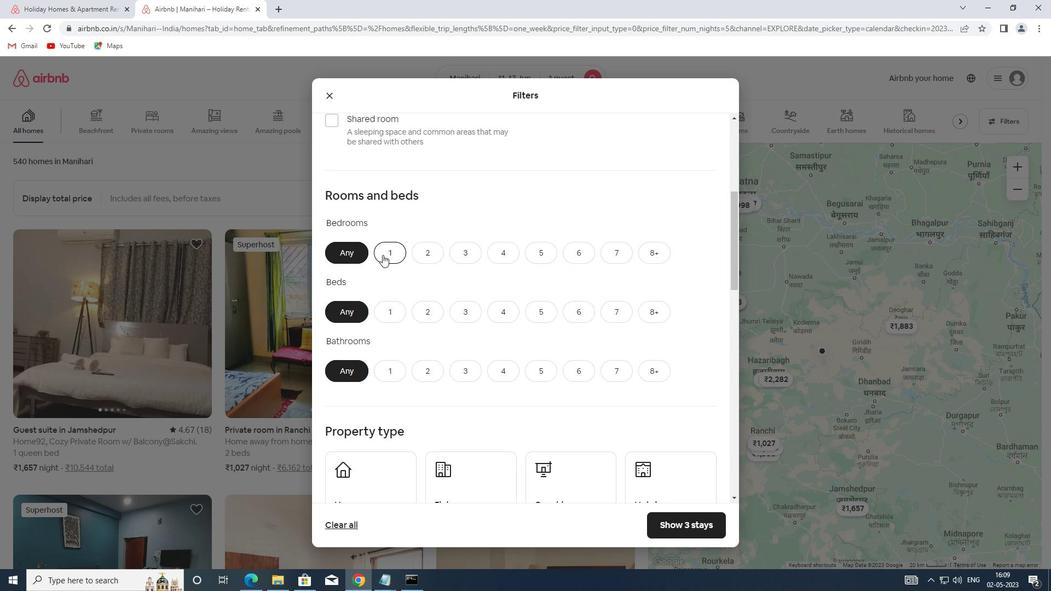 
Action: Mouse pressed left at (382, 254)
Screenshot: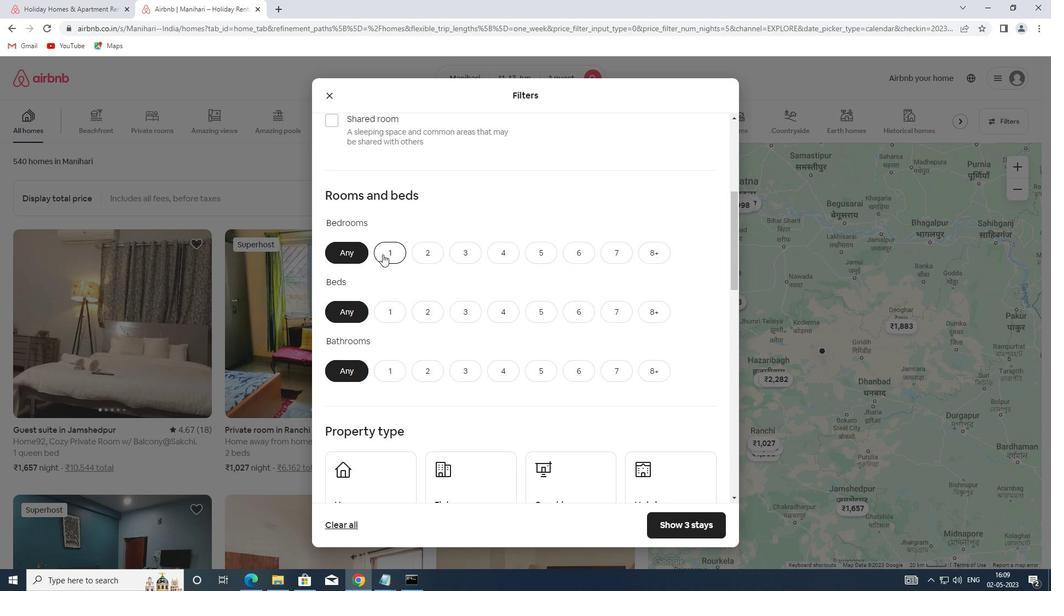 
Action: Mouse moved to (397, 306)
Screenshot: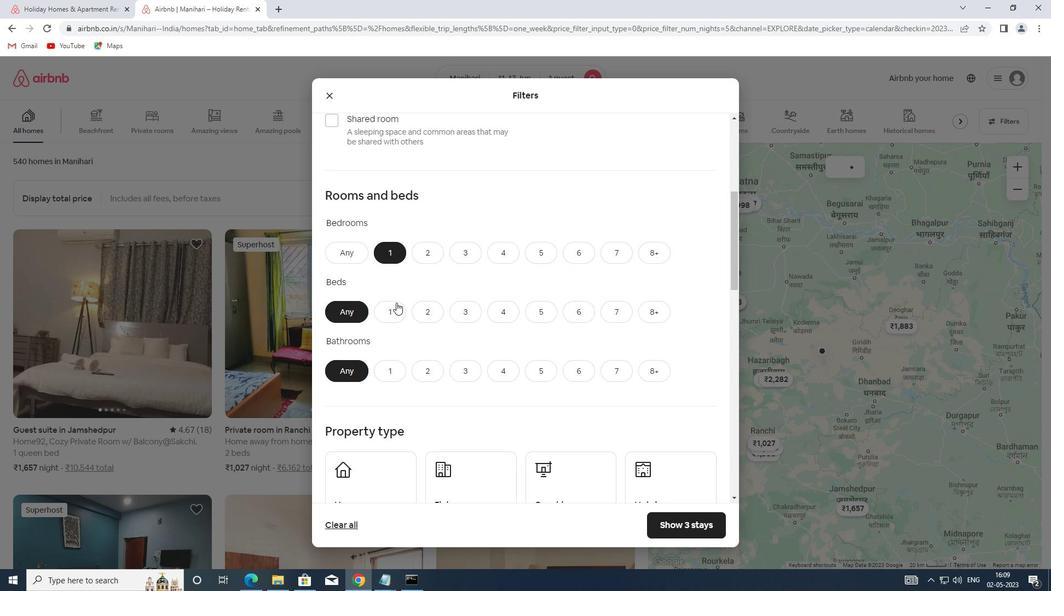 
Action: Mouse pressed left at (397, 306)
Screenshot: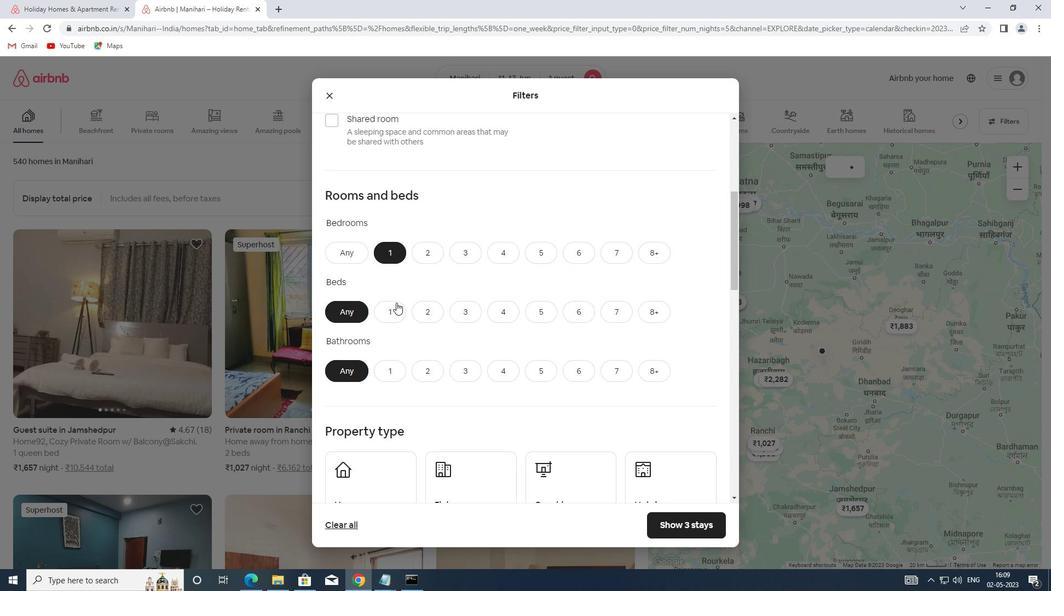 
Action: Mouse moved to (388, 366)
Screenshot: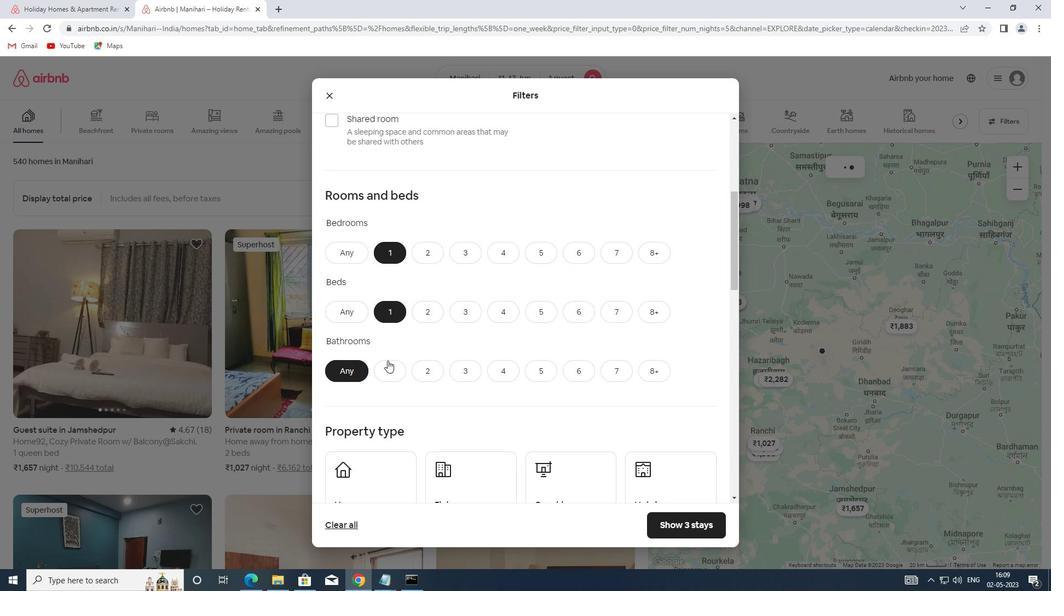 
Action: Mouse pressed left at (388, 366)
Screenshot: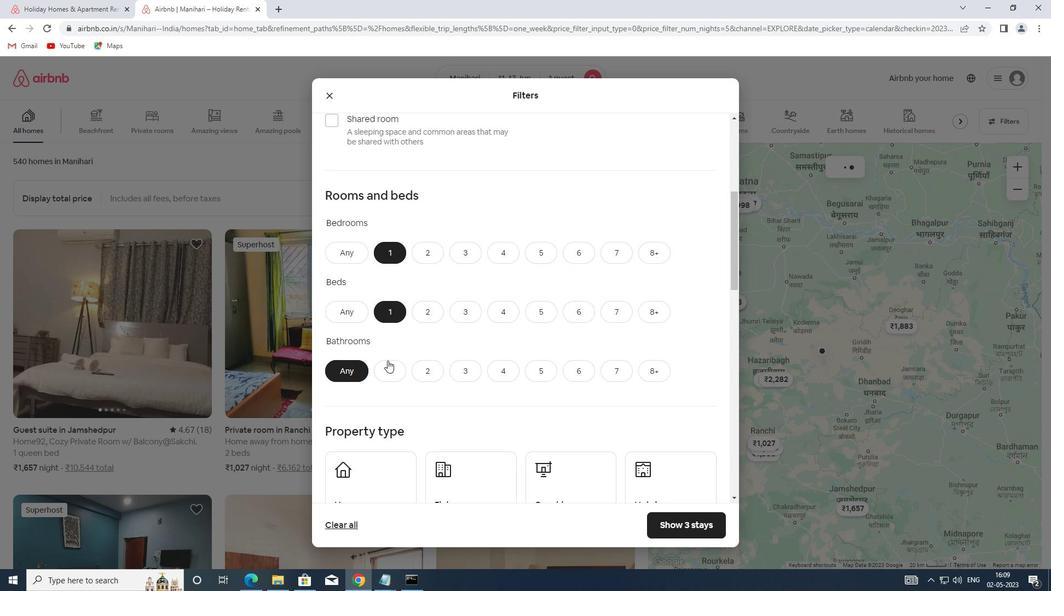
Action: Mouse moved to (391, 352)
Screenshot: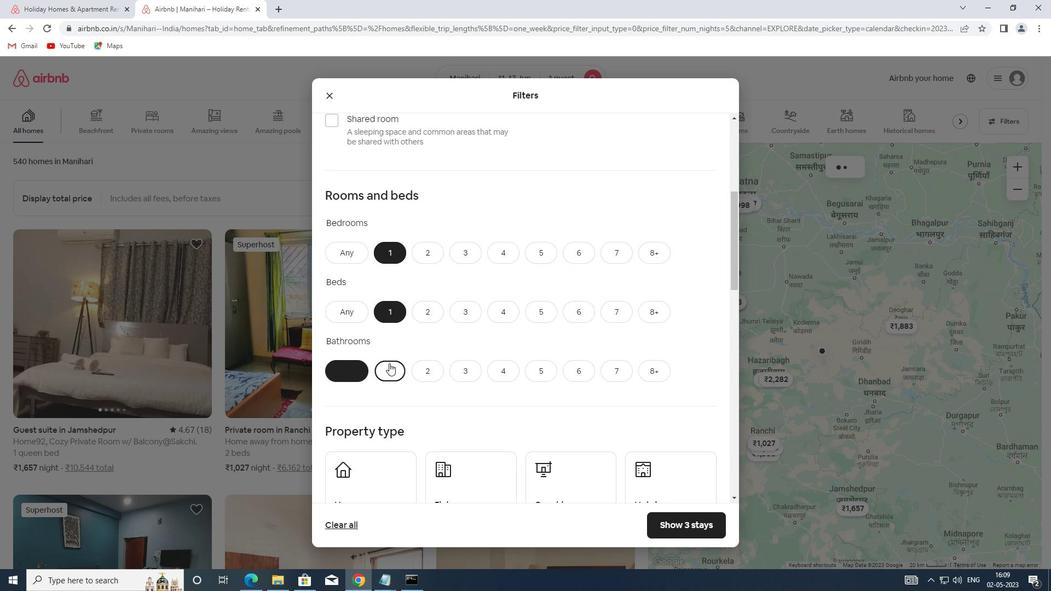
Action: Mouse scrolled (391, 352) with delta (0, 0)
Screenshot: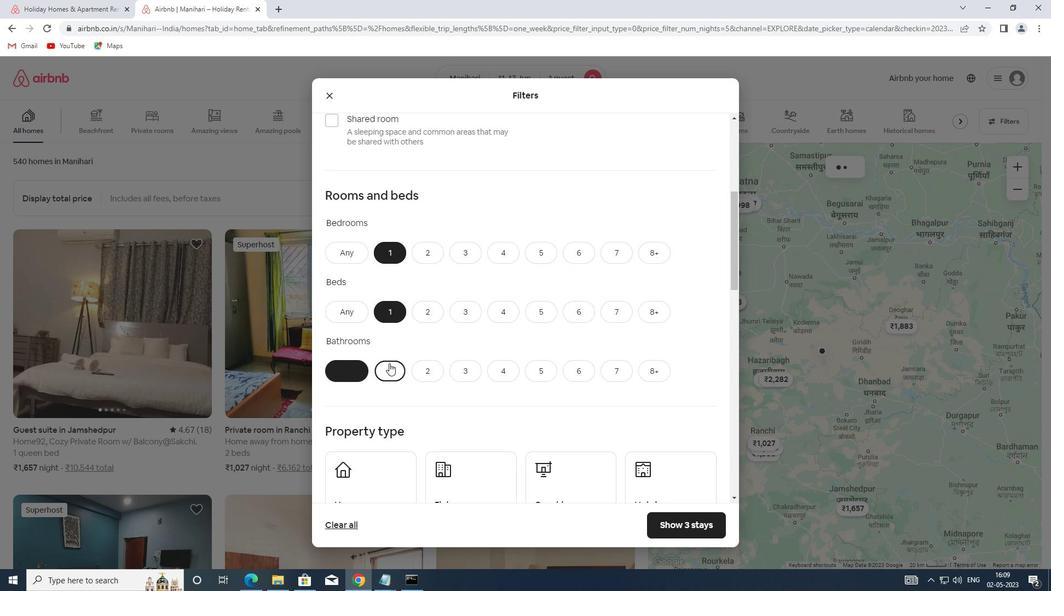 
Action: Mouse scrolled (391, 352) with delta (0, 0)
Screenshot: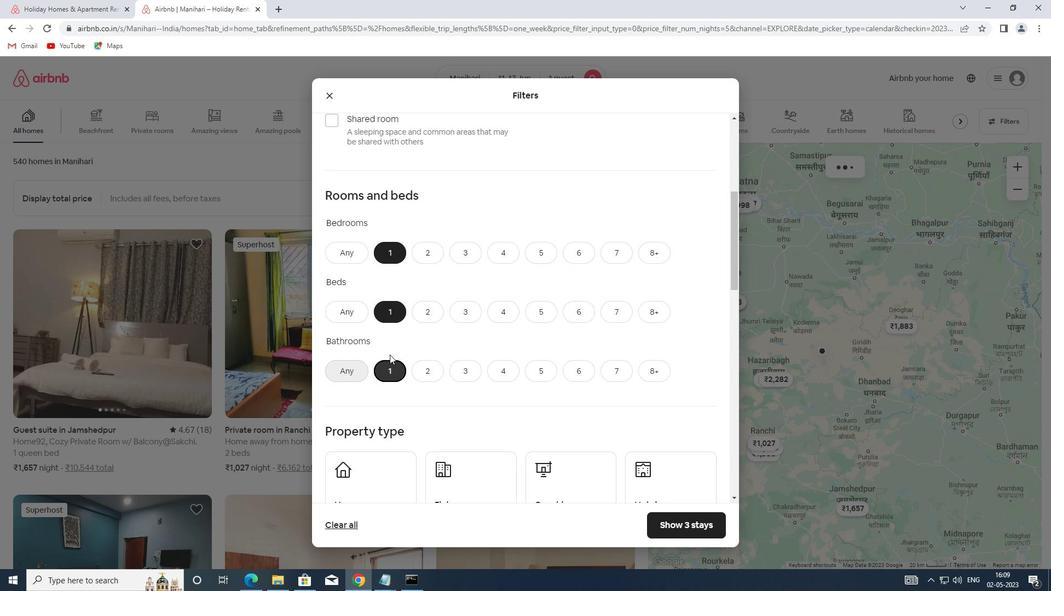
Action: Mouse moved to (382, 348)
Screenshot: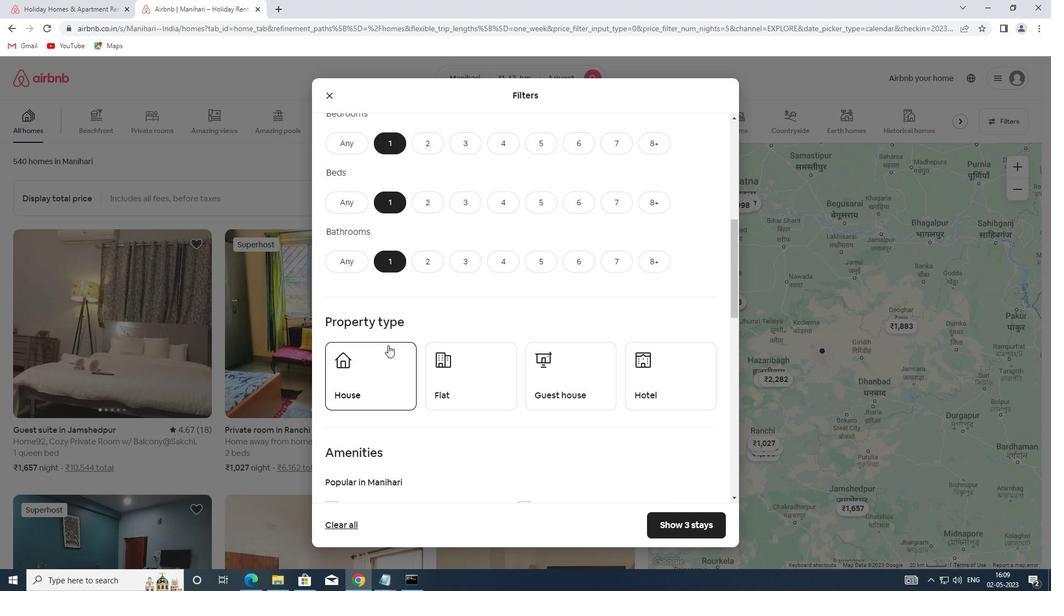 
Action: Mouse pressed left at (382, 348)
Screenshot: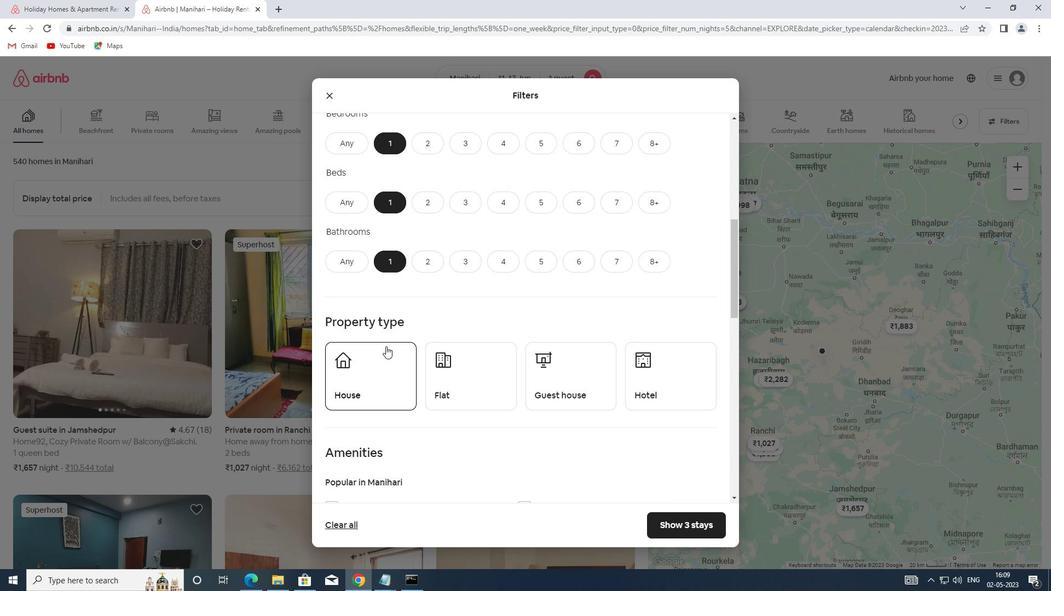 
Action: Mouse moved to (435, 369)
Screenshot: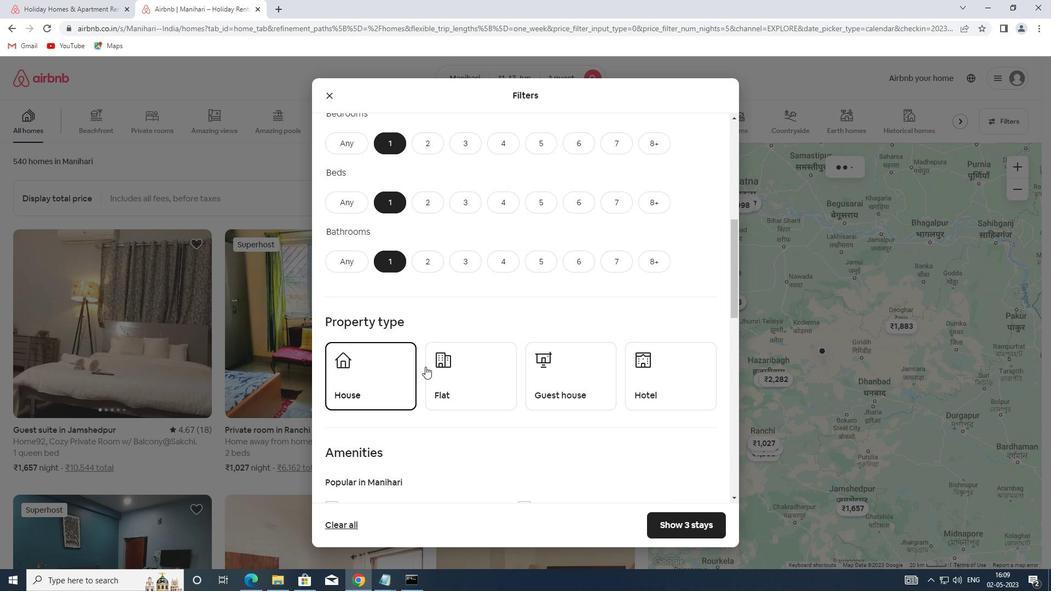 
Action: Mouse pressed left at (435, 369)
Screenshot: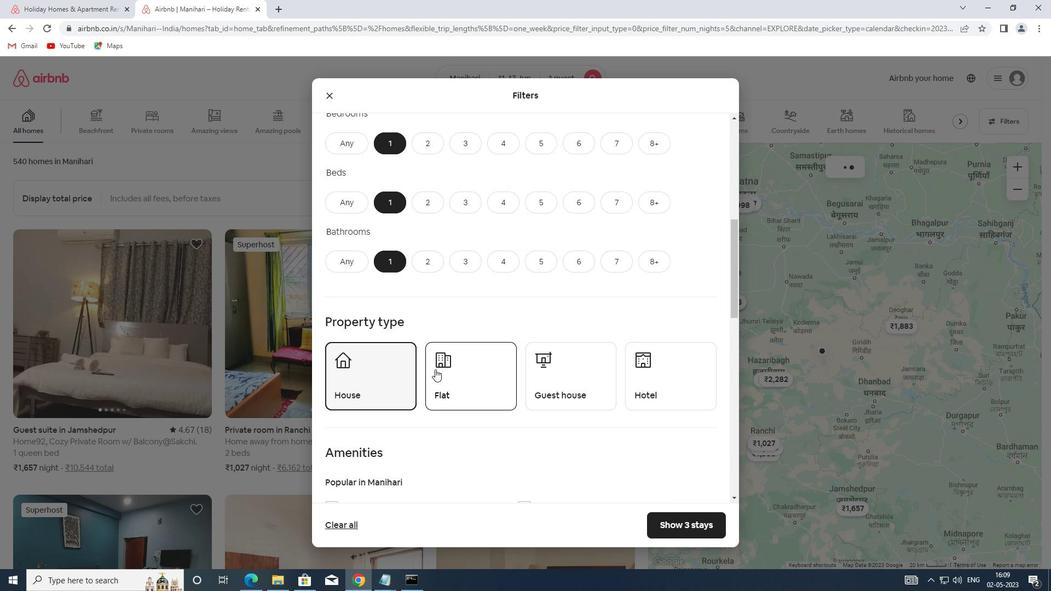 
Action: Mouse moved to (543, 379)
Screenshot: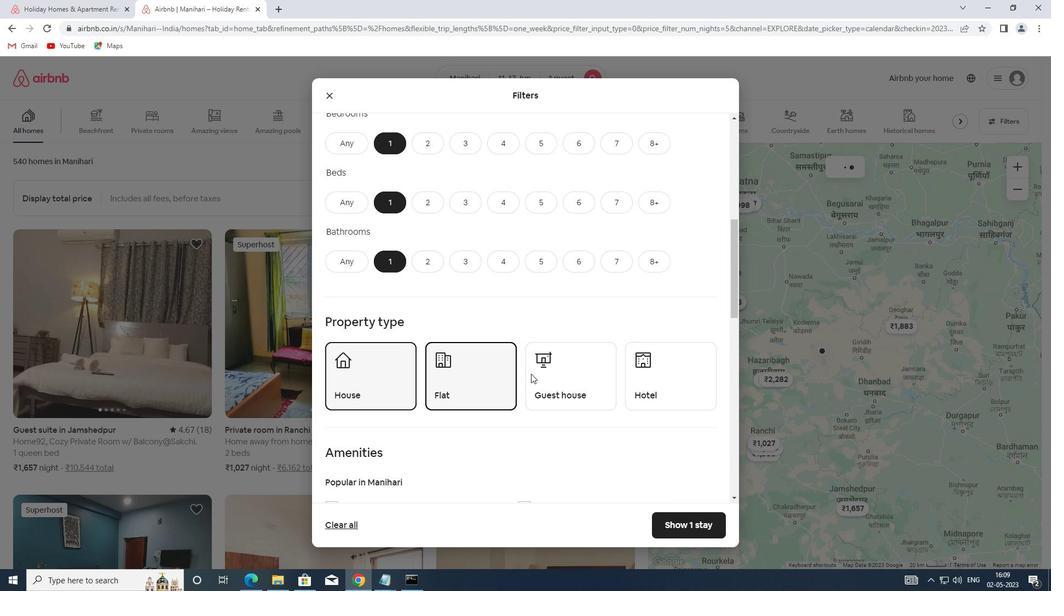 
Action: Mouse pressed left at (543, 379)
Screenshot: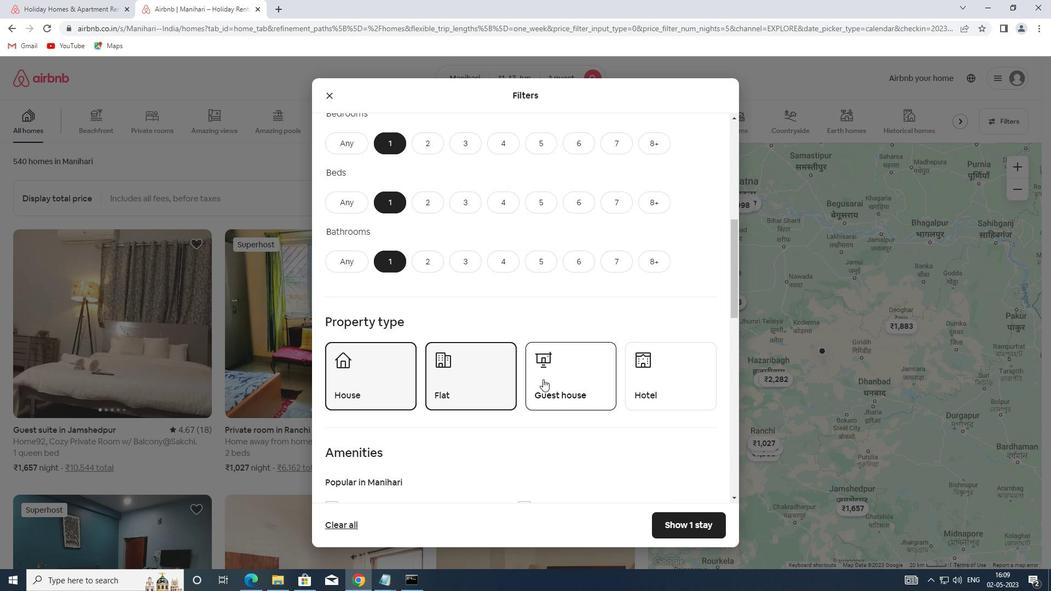 
Action: Mouse moved to (668, 380)
Screenshot: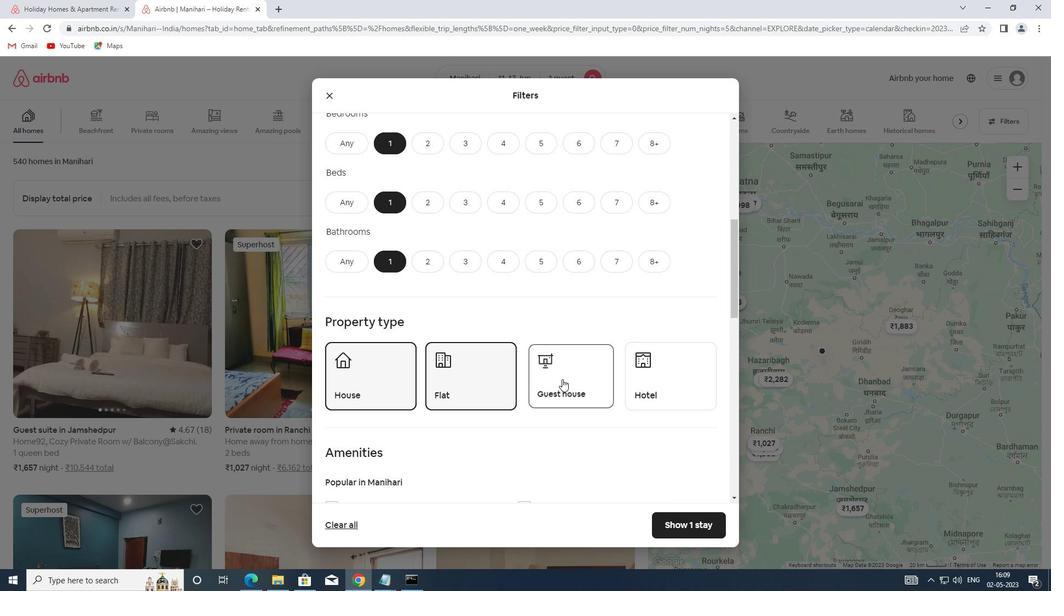 
Action: Mouse pressed left at (668, 380)
Screenshot: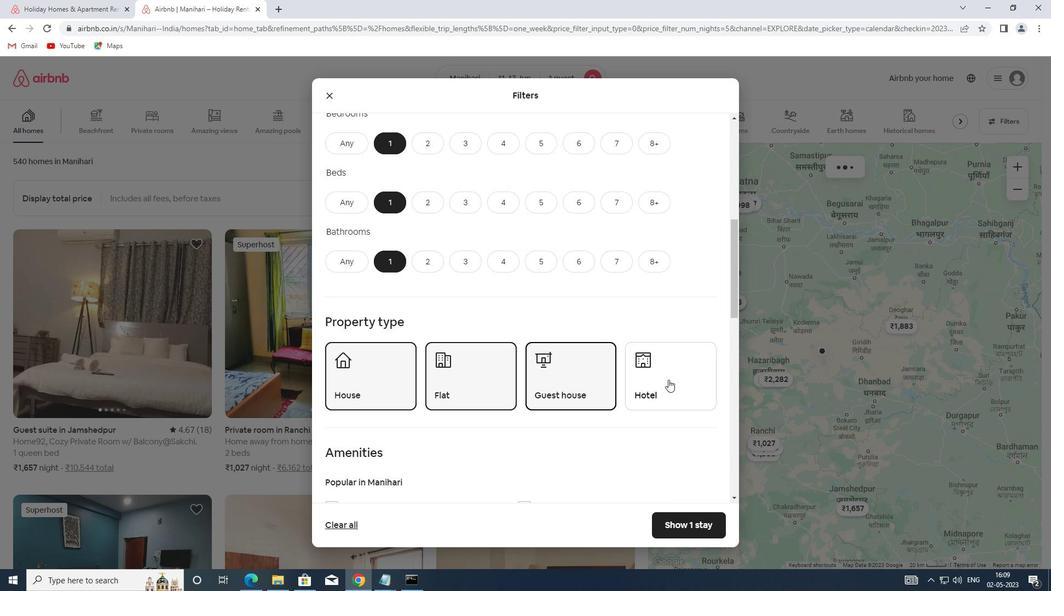 
Action: Mouse moved to (618, 356)
Screenshot: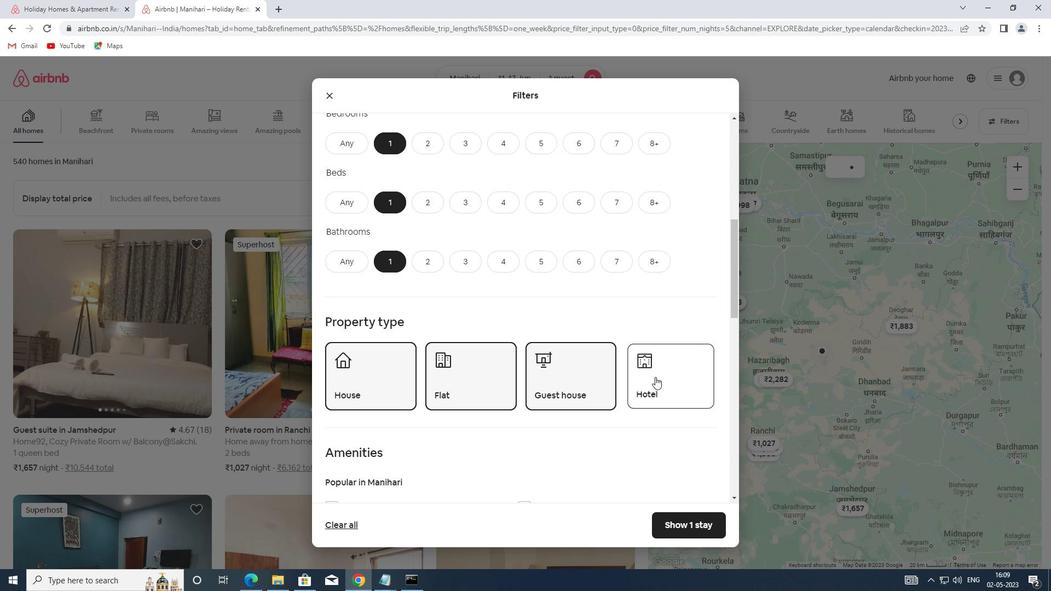 
Action: Mouse scrolled (618, 355) with delta (0, 0)
Screenshot: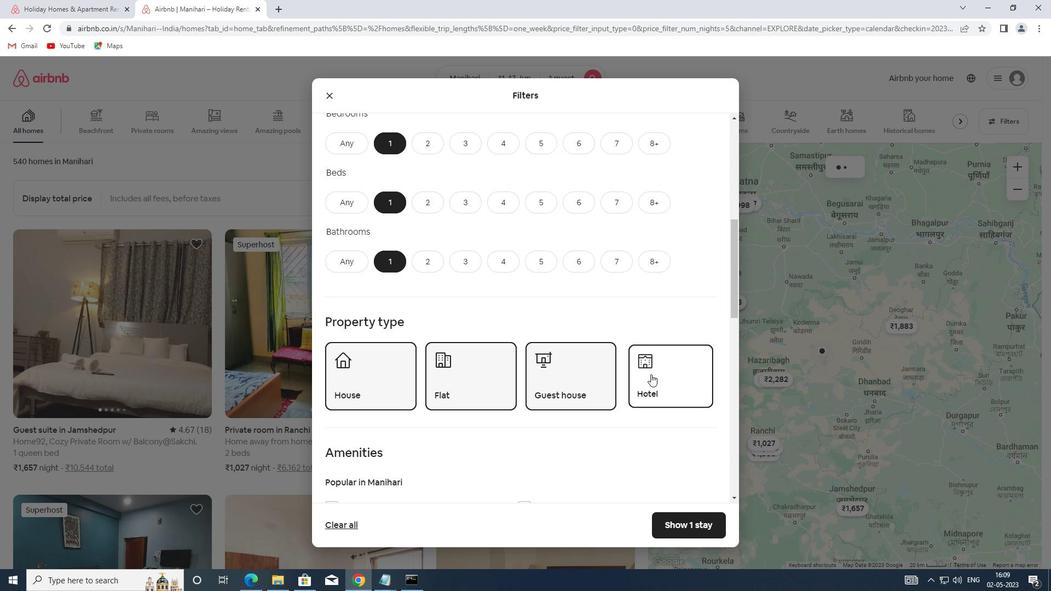 
Action: Mouse moved to (617, 355)
Screenshot: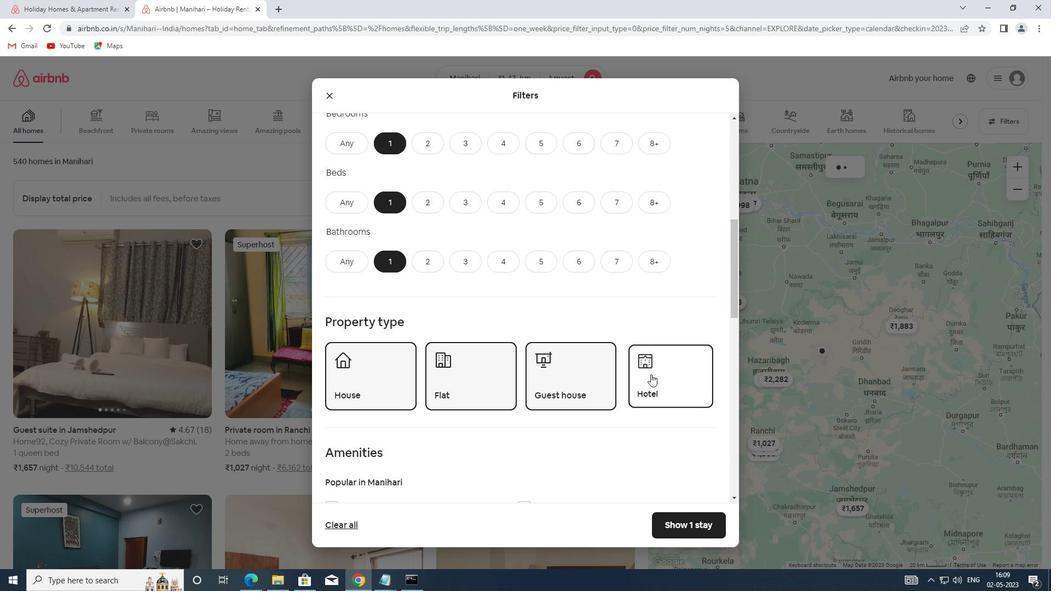 
Action: Mouse scrolled (617, 355) with delta (0, 0)
Screenshot: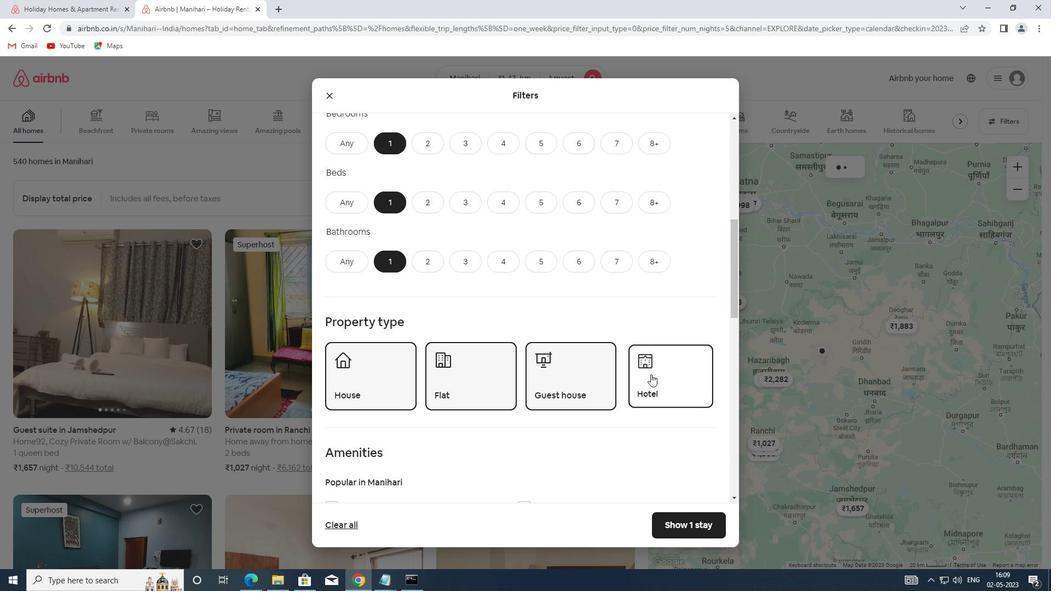 
Action: Mouse moved to (616, 354)
Screenshot: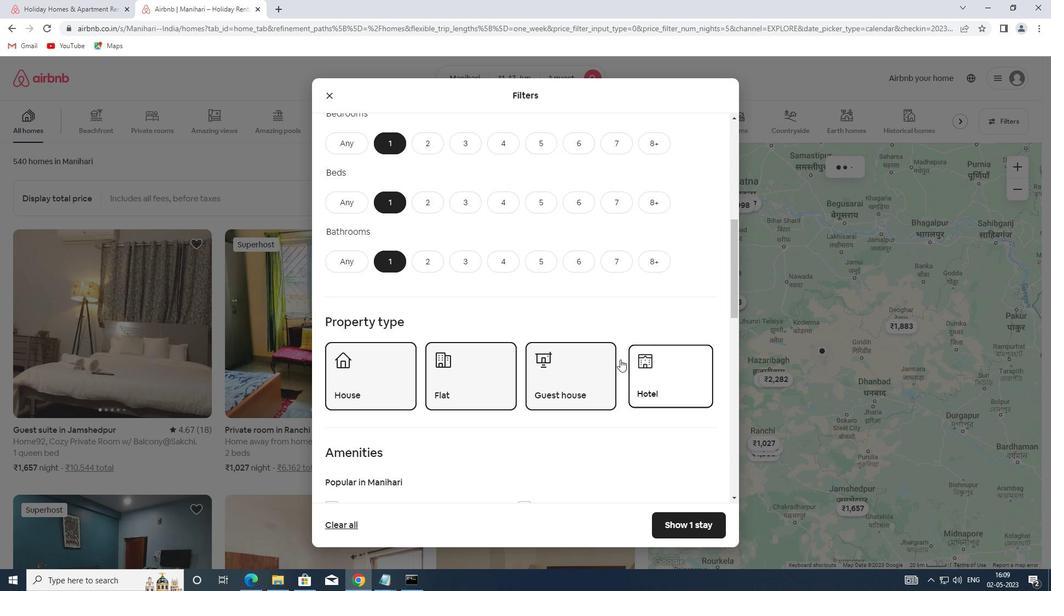 
Action: Mouse scrolled (616, 354) with delta (0, 0)
Screenshot: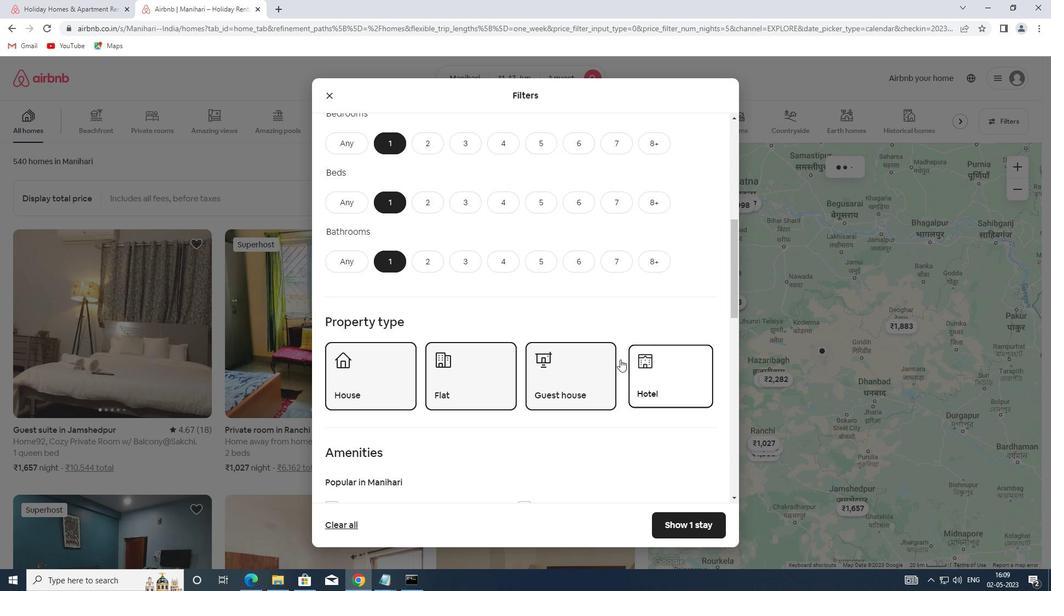 
Action: Mouse moved to (615, 352)
Screenshot: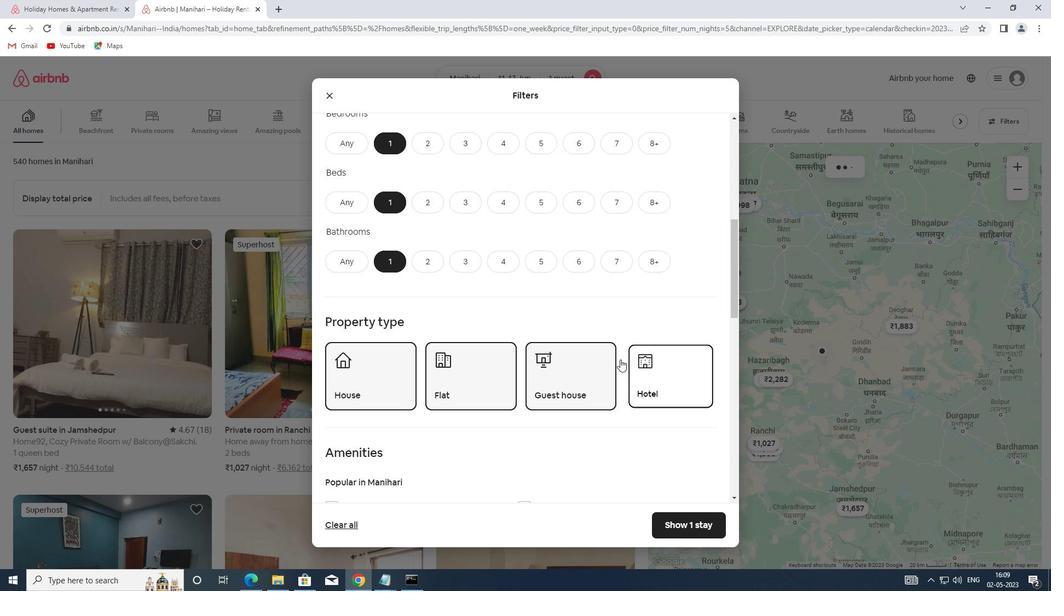 
Action: Mouse scrolled (615, 352) with delta (0, 0)
Screenshot: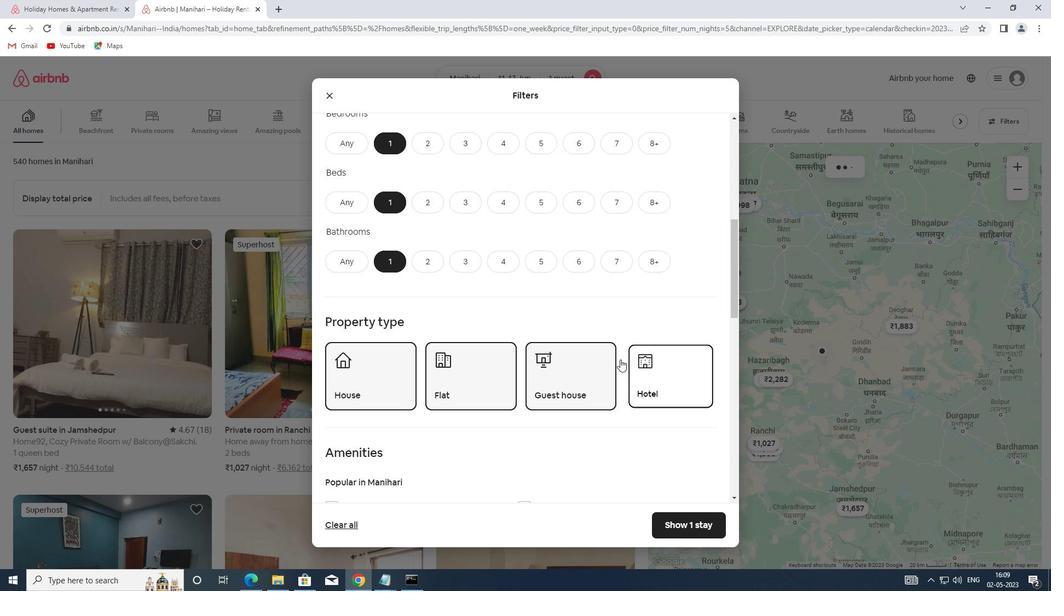 
Action: Mouse moved to (506, 318)
Screenshot: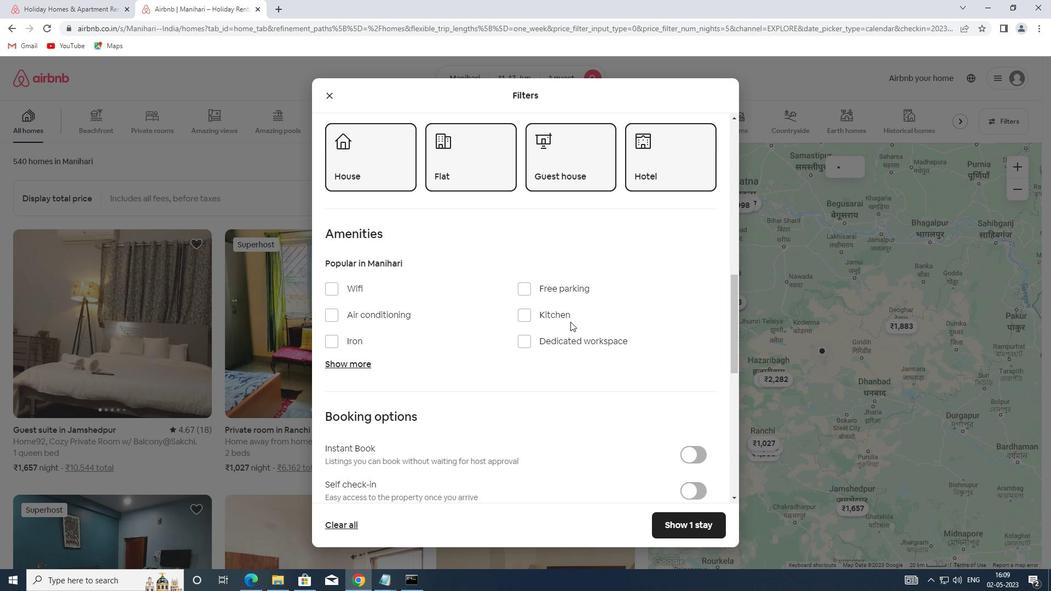 
Action: Mouse scrolled (506, 317) with delta (0, 0)
Screenshot: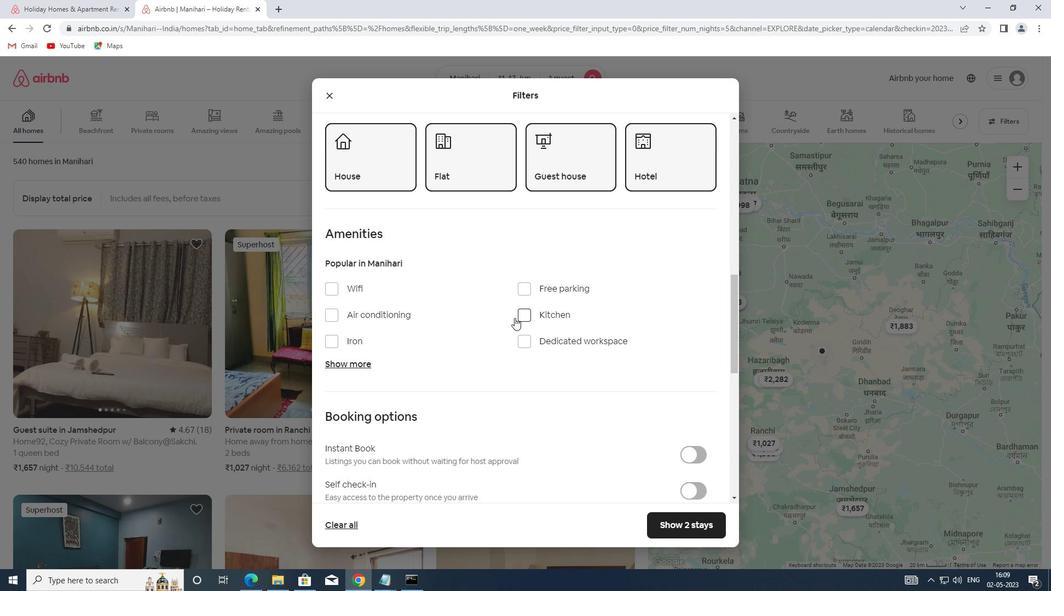 
Action: Mouse scrolled (506, 317) with delta (0, 0)
Screenshot: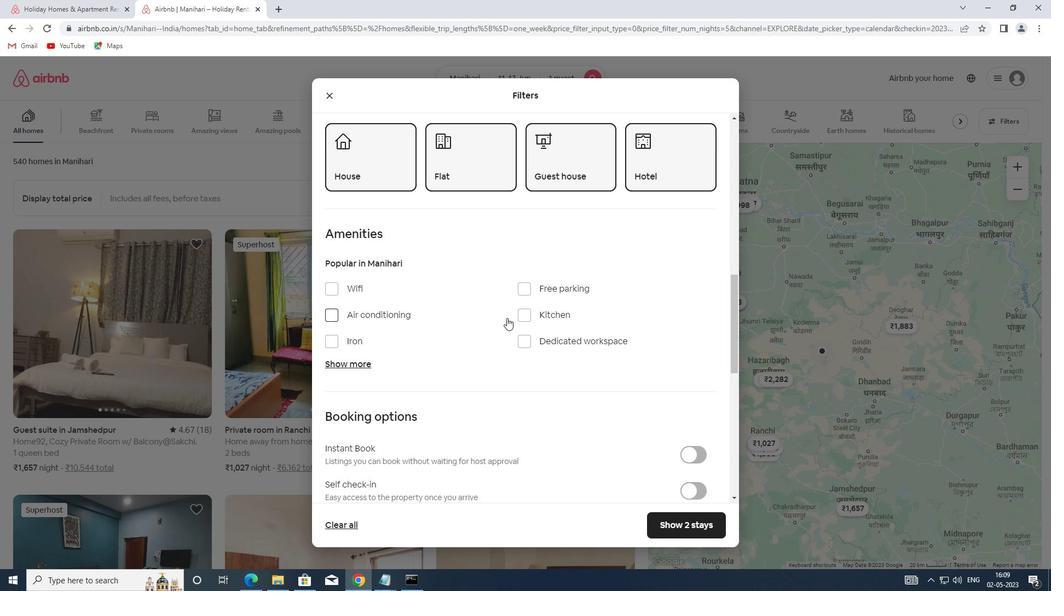 
Action: Mouse scrolled (506, 317) with delta (0, 0)
Screenshot: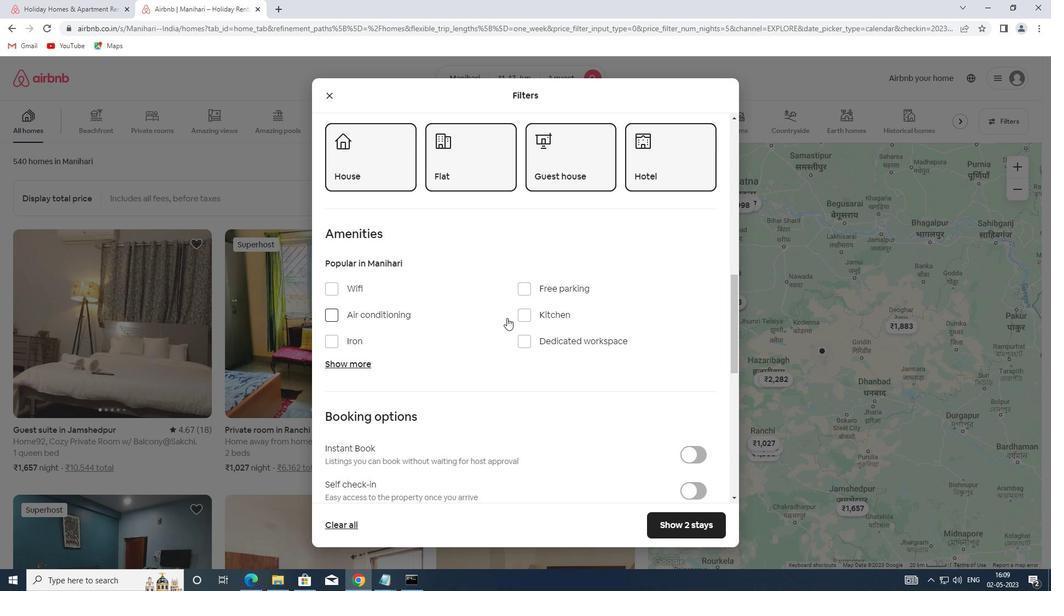 
Action: Mouse scrolled (506, 317) with delta (0, 0)
Screenshot: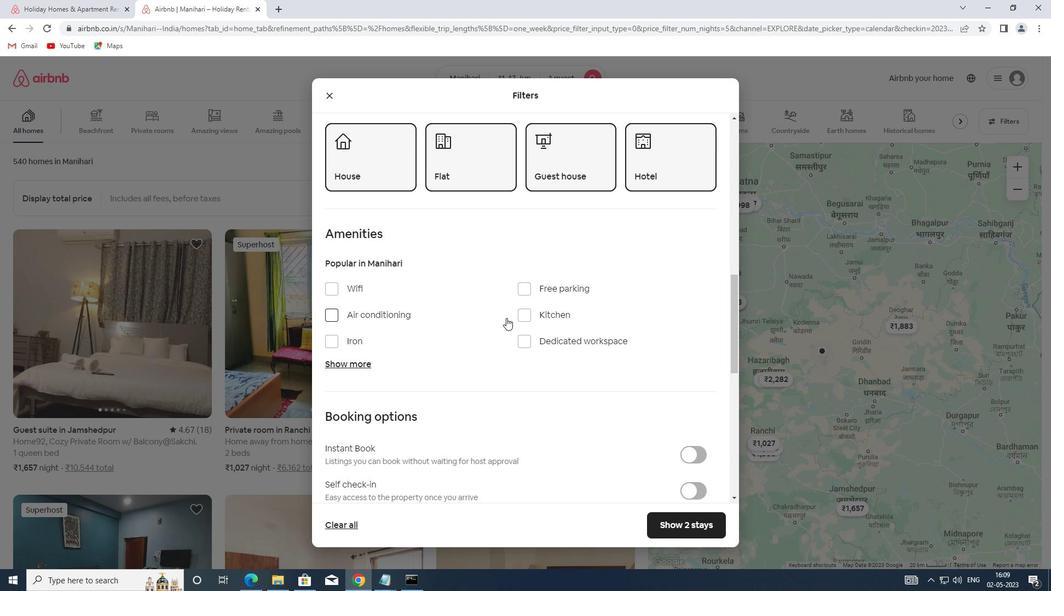
Action: Mouse moved to (692, 270)
Screenshot: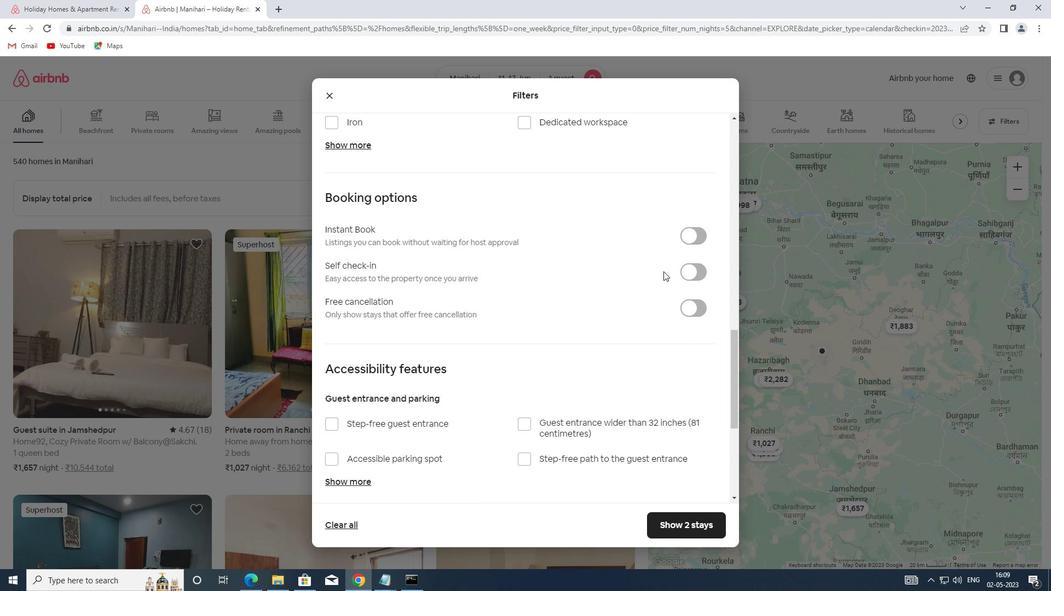 
Action: Mouse pressed left at (692, 270)
Screenshot: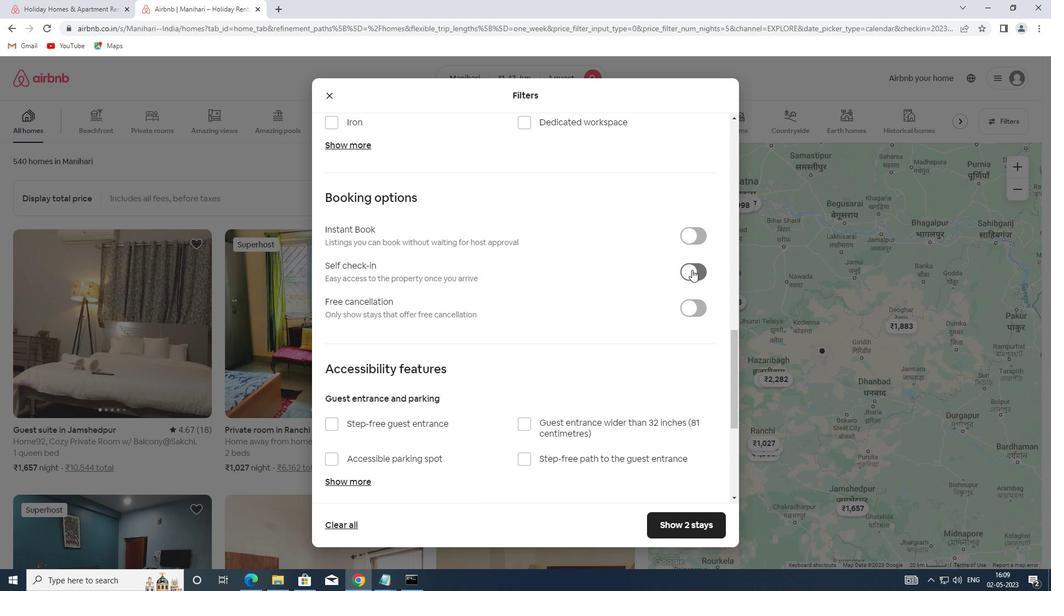 
Action: Mouse moved to (569, 301)
Screenshot: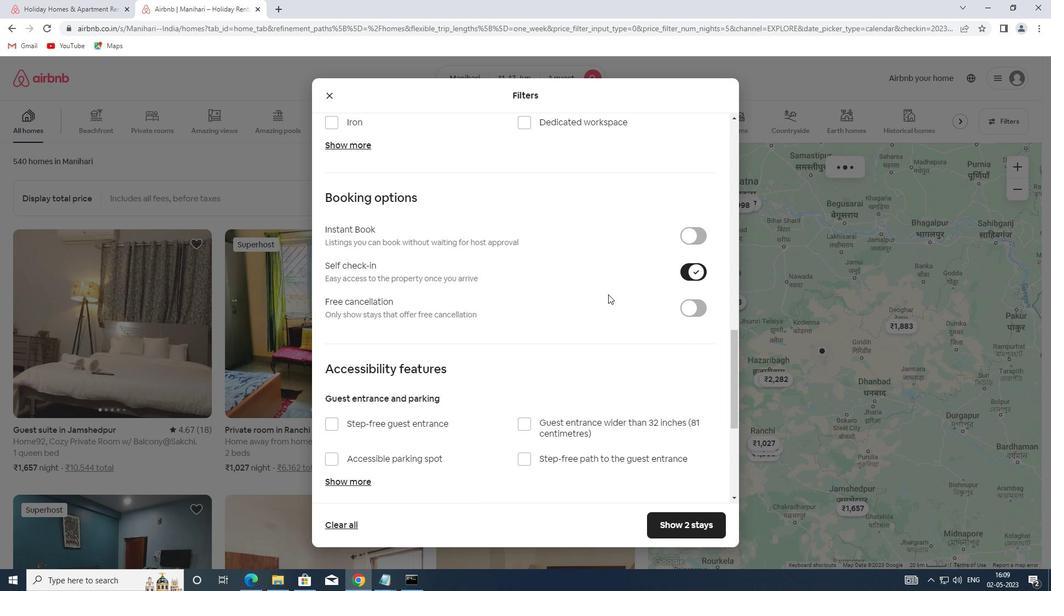 
Action: Mouse scrolled (569, 301) with delta (0, 0)
Screenshot: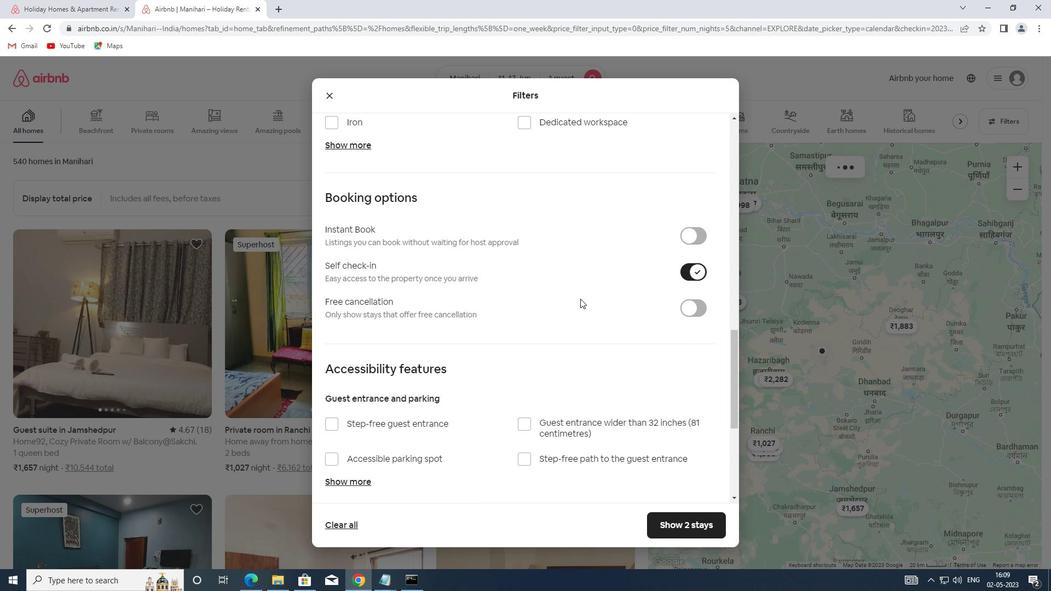 
Action: Mouse scrolled (569, 301) with delta (0, 0)
Screenshot: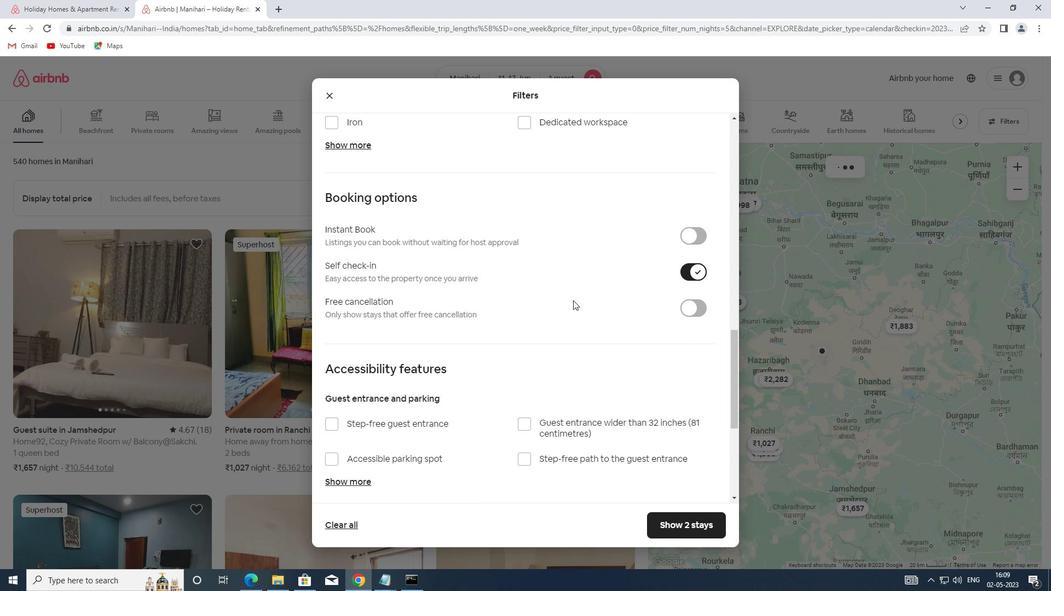 
Action: Mouse scrolled (569, 301) with delta (0, 0)
Screenshot: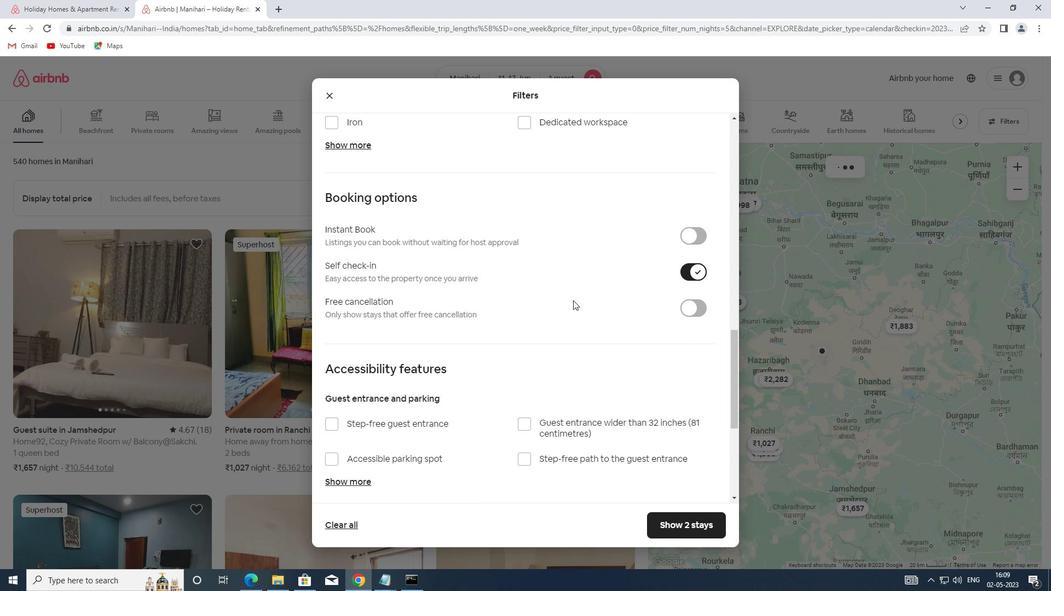 
Action: Mouse scrolled (569, 301) with delta (0, 0)
Screenshot: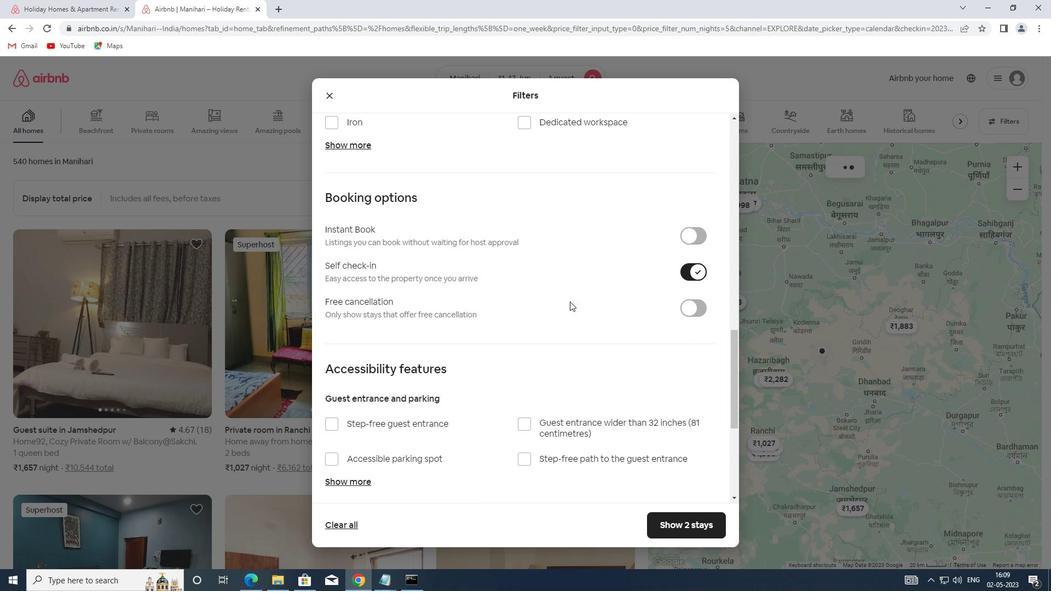 
Action: Mouse moved to (569, 302)
Screenshot: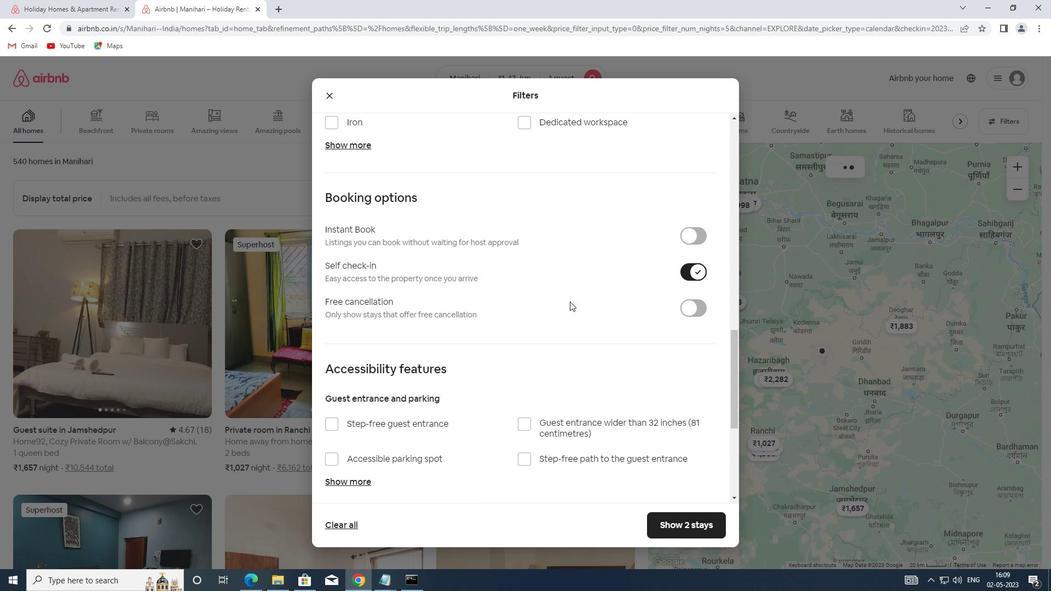 
Action: Mouse scrolled (569, 302) with delta (0, 0)
Screenshot: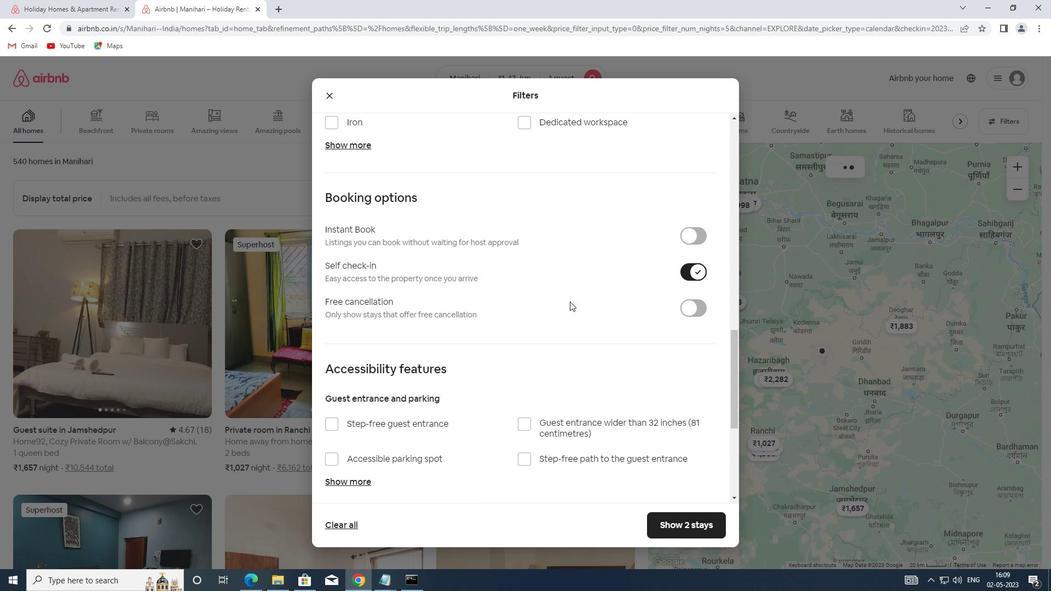 
Action: Mouse moved to (569, 303)
Screenshot: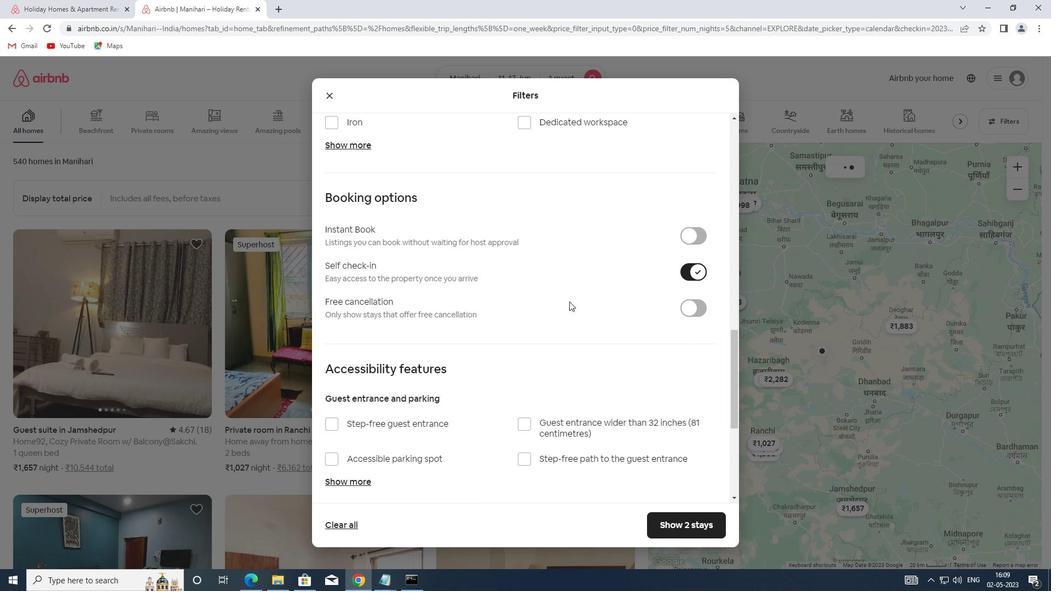 
Action: Mouse scrolled (569, 302) with delta (0, 0)
Screenshot: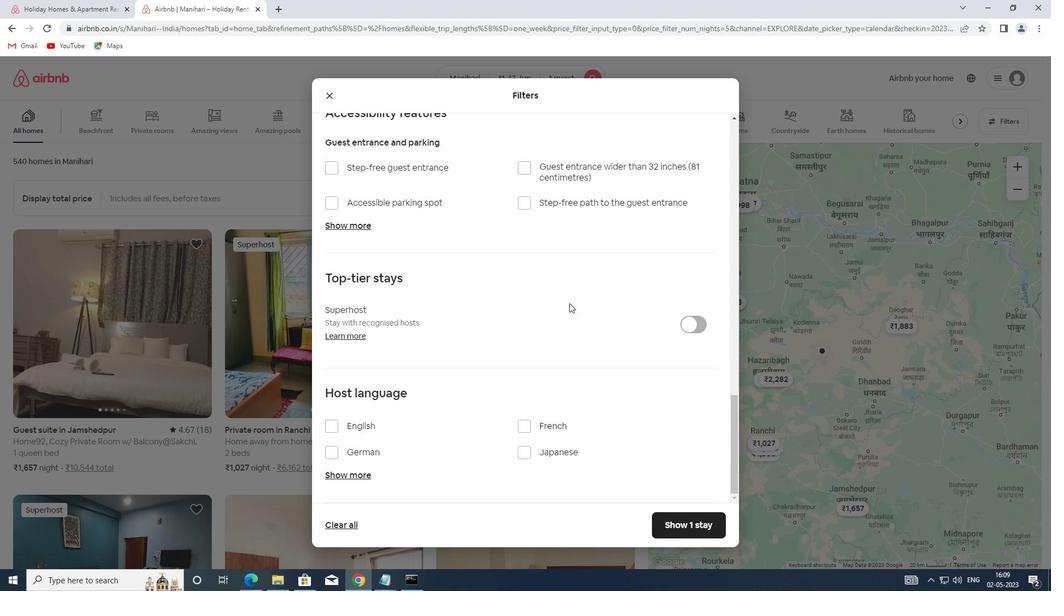 
Action: Mouse scrolled (569, 302) with delta (0, 0)
Screenshot: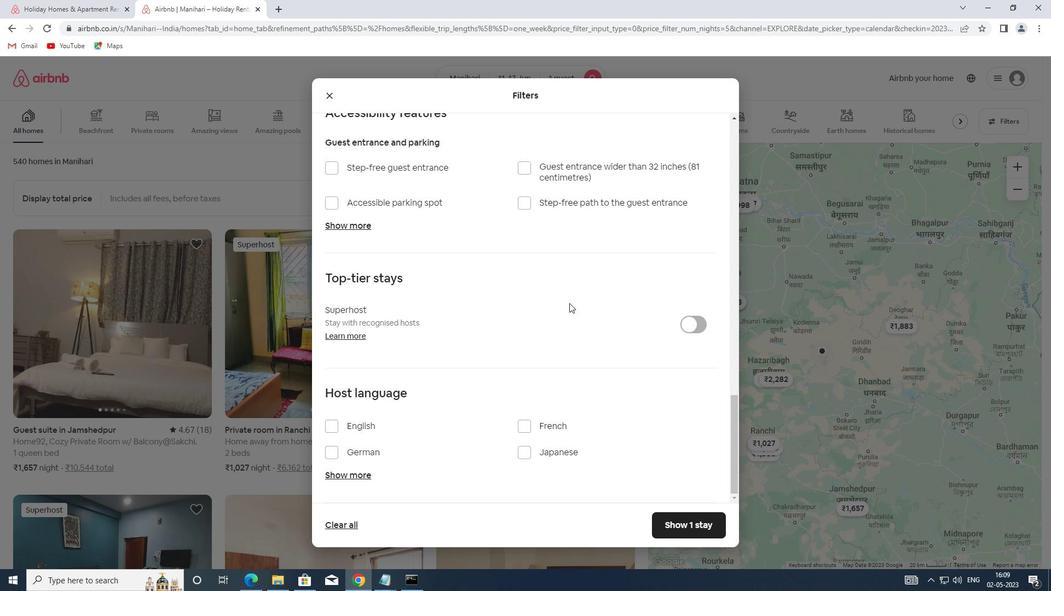 
Action: Mouse scrolled (569, 302) with delta (0, 0)
Screenshot: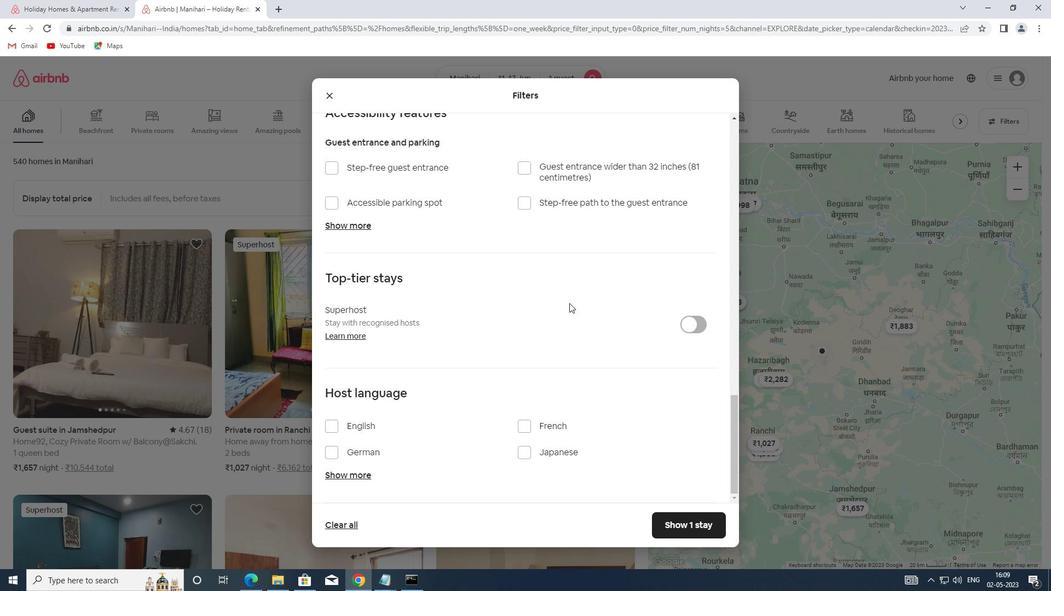 
Action: Mouse scrolled (569, 302) with delta (0, 0)
Screenshot: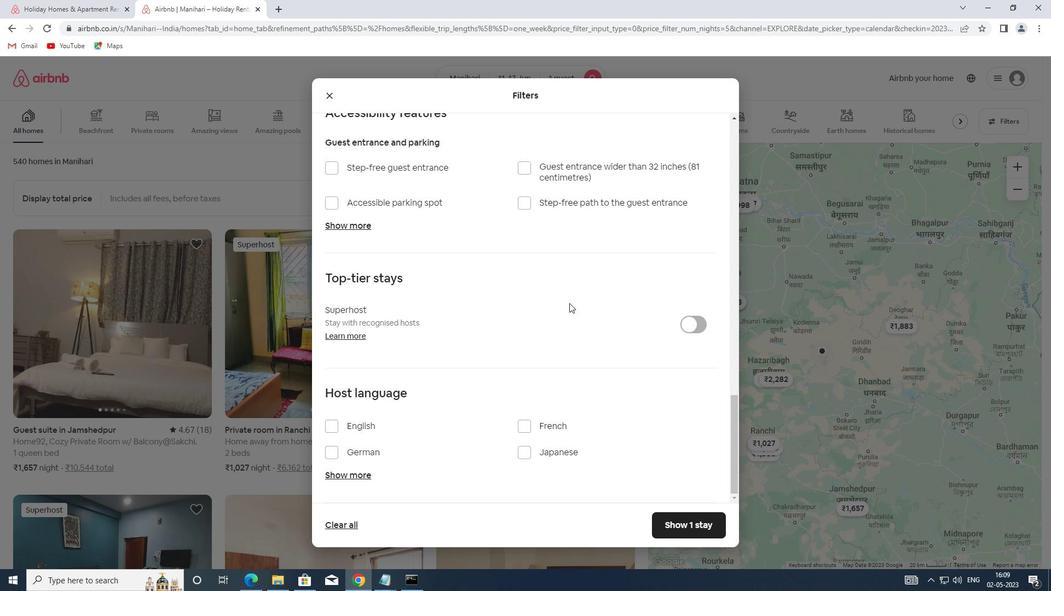 
Action: Mouse moved to (337, 428)
Screenshot: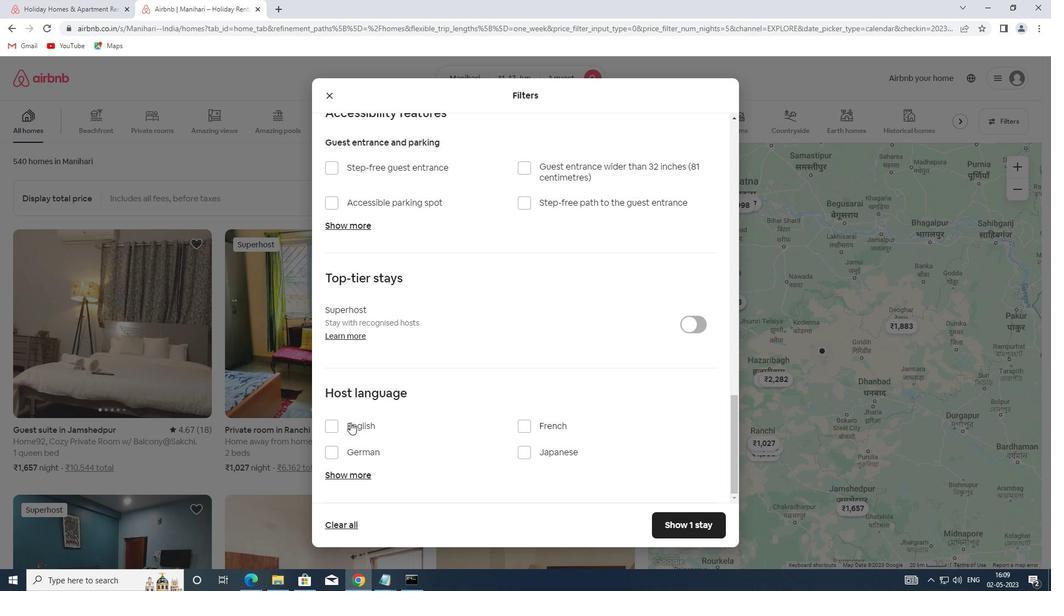 
Action: Mouse pressed left at (337, 428)
Screenshot: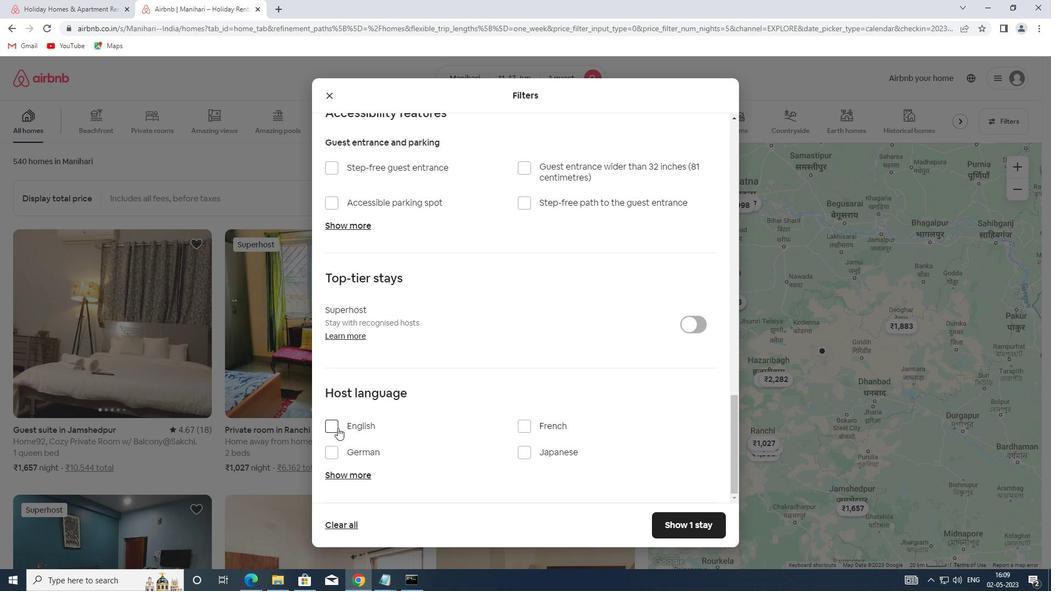 
Action: Mouse moved to (695, 523)
Screenshot: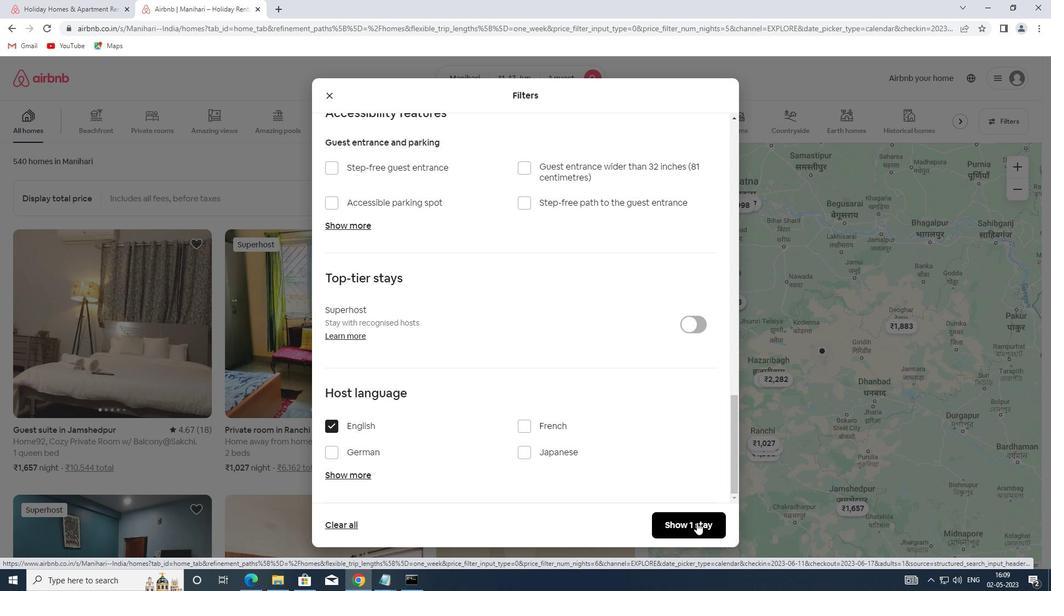 
Action: Mouse pressed left at (695, 523)
Screenshot: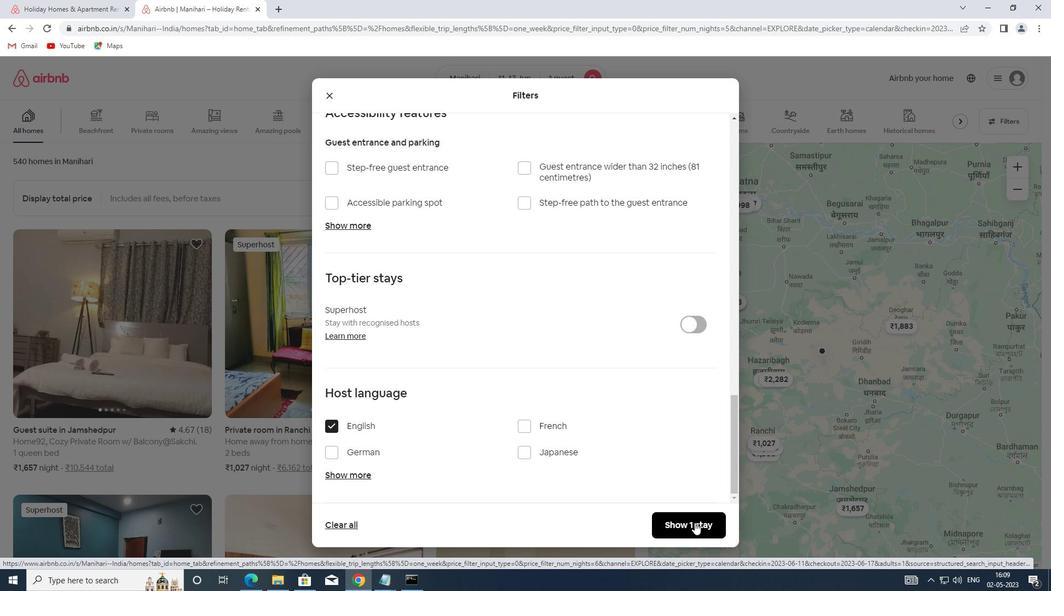 
